 Task: Look for space in Nāmrup, India from 9th June, 2023 to 16th June, 2023 for 2 adults in price range Rs.8000 to Rs.16000. Place can be entire place with 2 bedrooms having 2 beds and 1 bathroom. Property type can be house, flat, guest house. Amenities needed are: washing machine. Booking option can be shelf check-in. Required host language is English.
Action: Mouse moved to (398, 66)
Screenshot: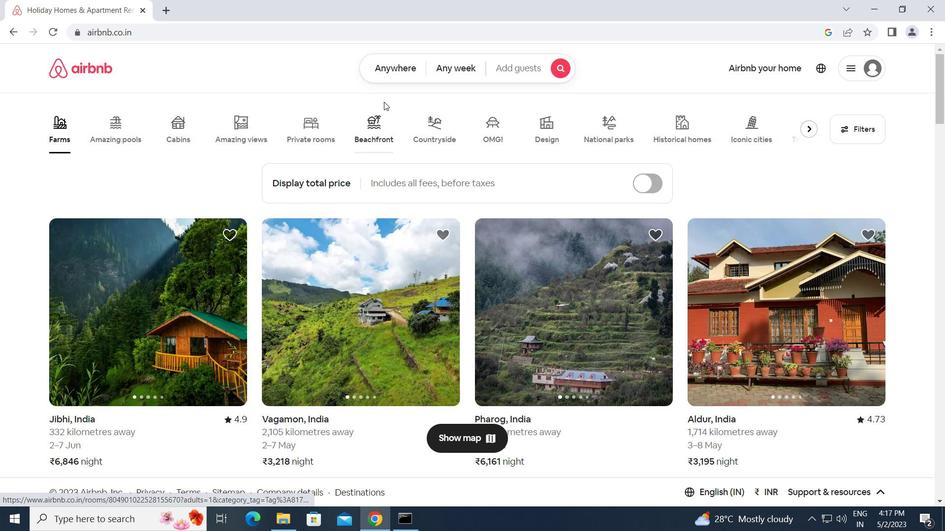 
Action: Mouse pressed left at (398, 66)
Screenshot: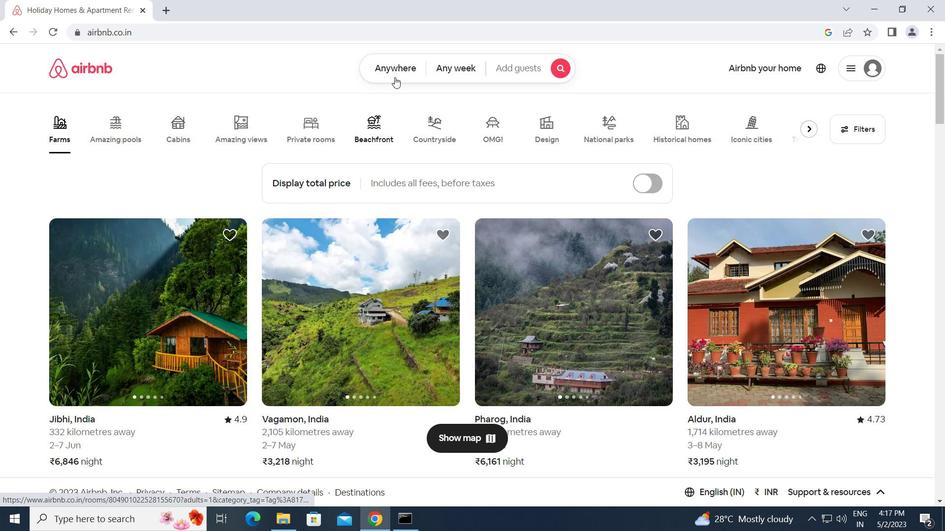 
Action: Mouse moved to (315, 117)
Screenshot: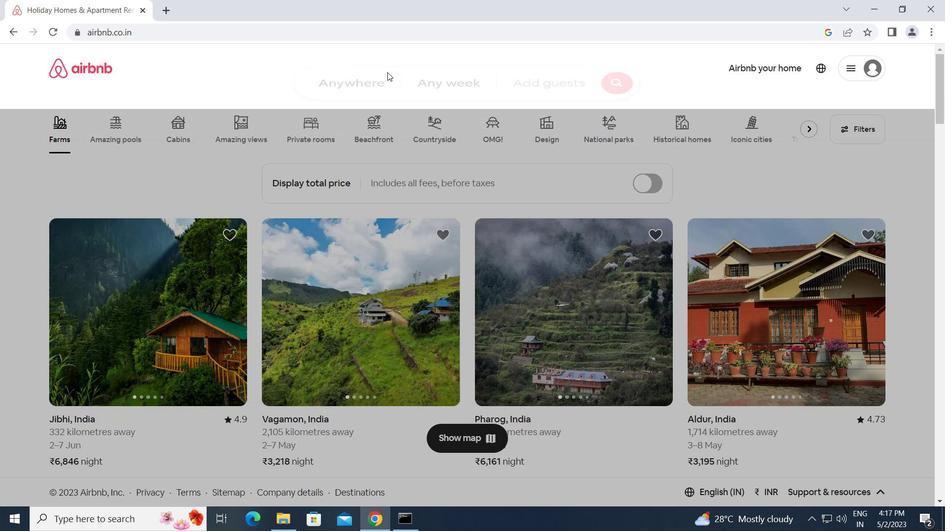 
Action: Mouse pressed left at (315, 117)
Screenshot: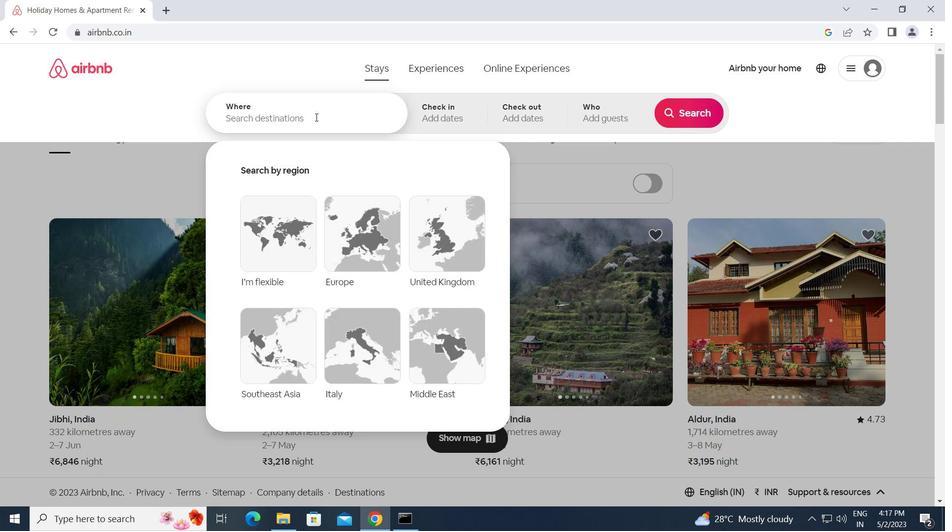 
Action: Key pressed n<Key.caps_lock>amrup,<Key.space><Key.caps_lock>i<Key.caps_lock>ndia<Key.enter>
Screenshot: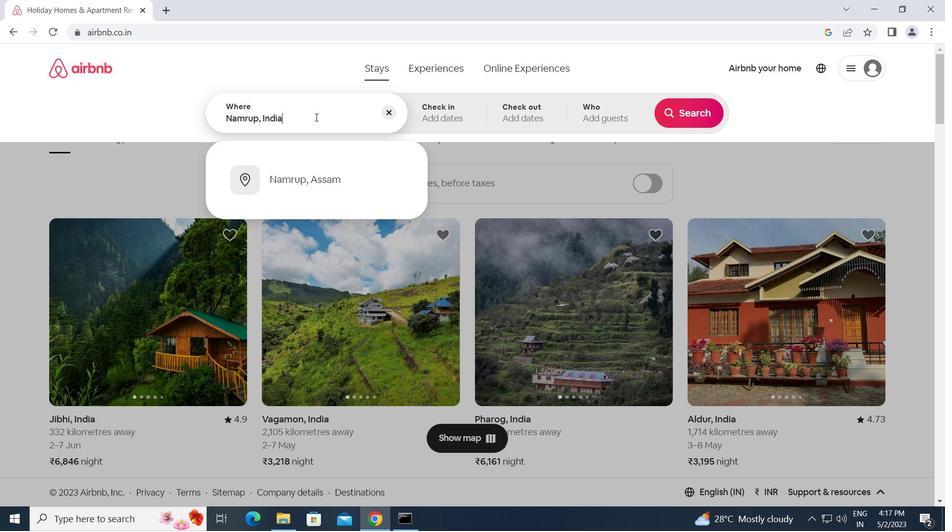 
Action: Mouse moved to (646, 292)
Screenshot: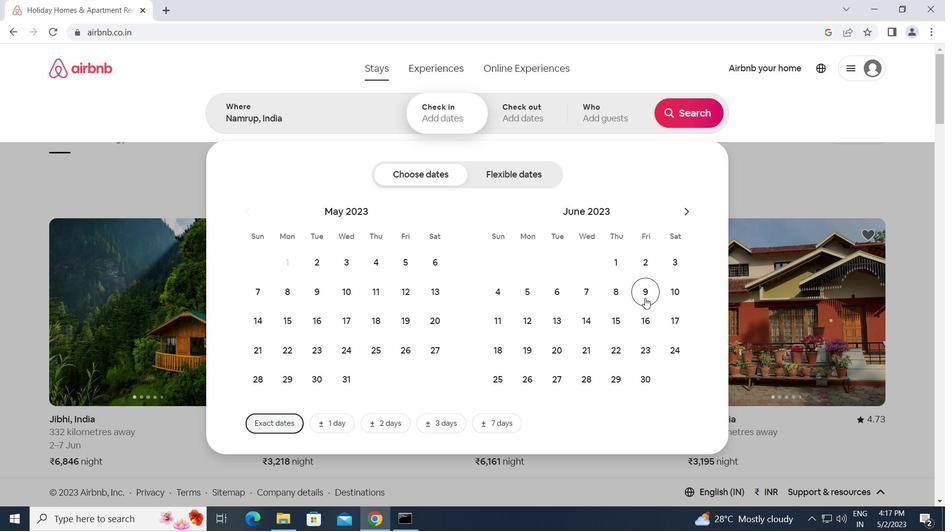 
Action: Mouse pressed left at (646, 292)
Screenshot: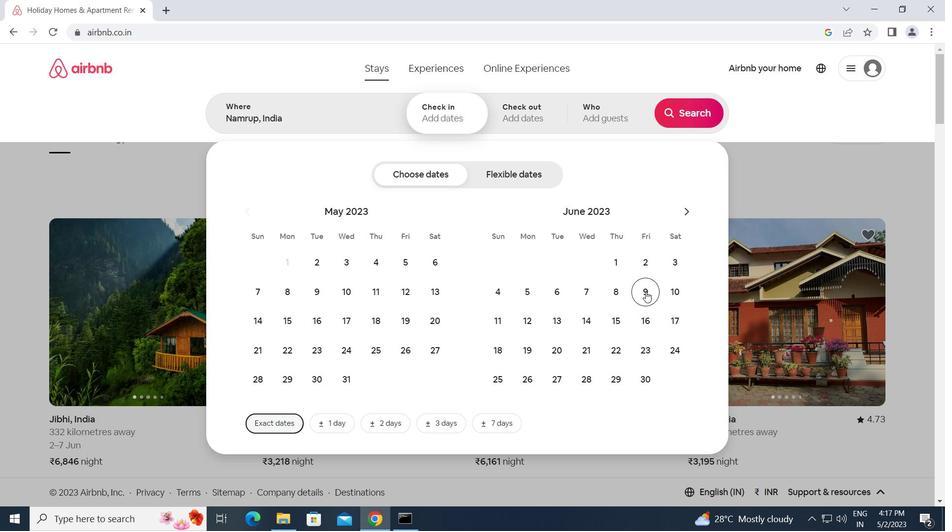 
Action: Mouse moved to (652, 319)
Screenshot: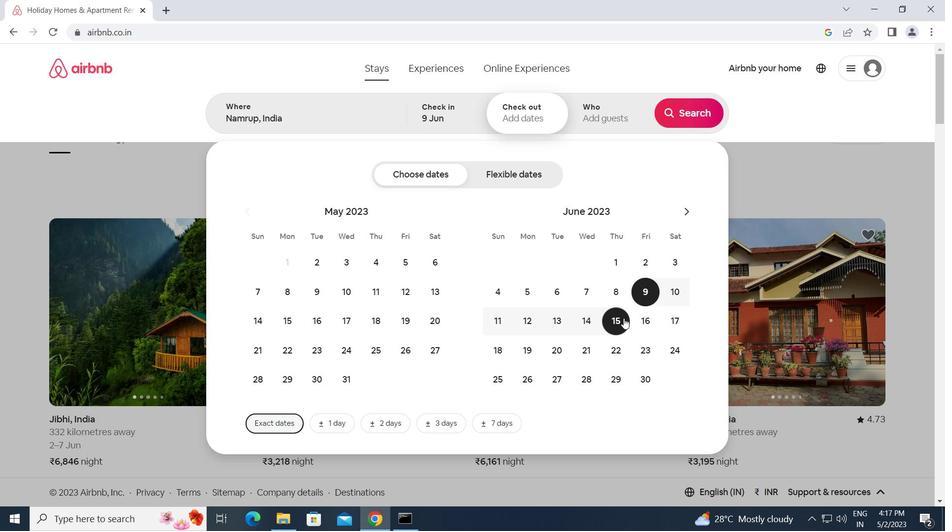 
Action: Mouse pressed left at (652, 319)
Screenshot: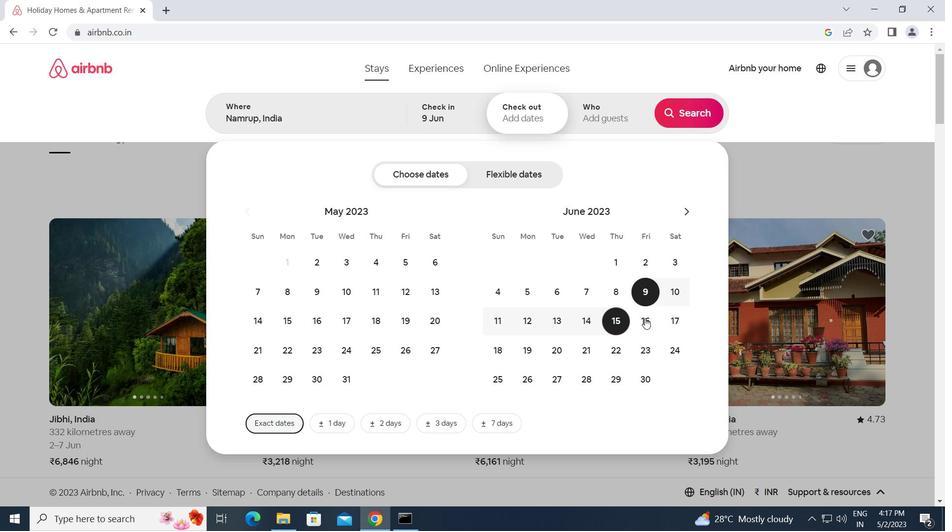 
Action: Mouse moved to (589, 120)
Screenshot: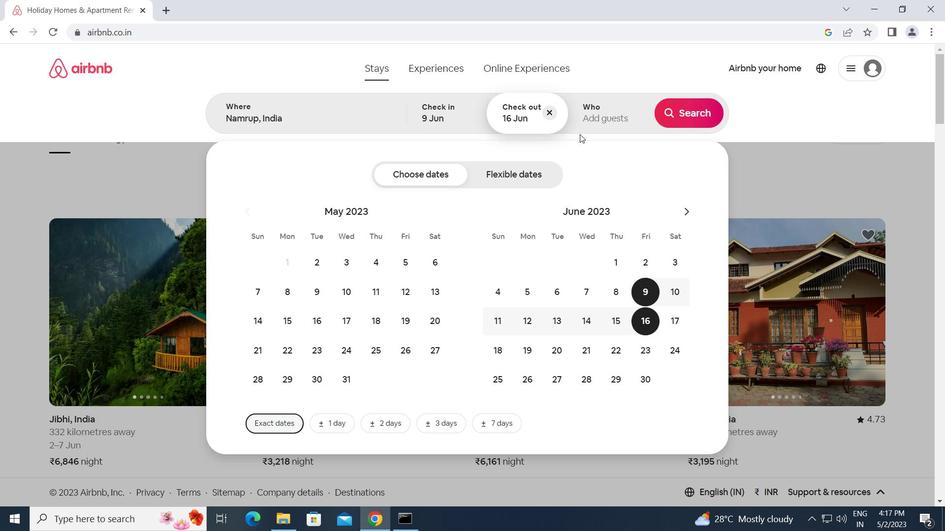 
Action: Mouse pressed left at (589, 120)
Screenshot: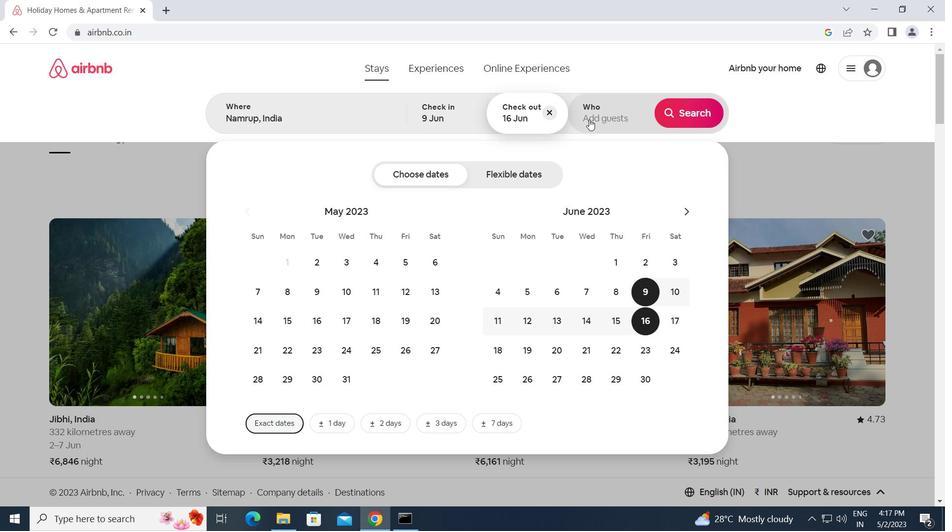 
Action: Mouse moved to (692, 178)
Screenshot: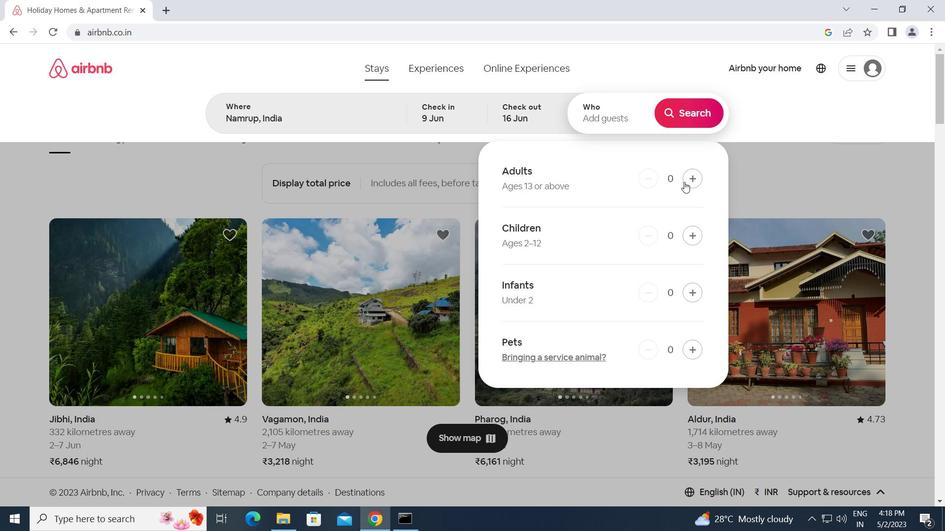 
Action: Mouse pressed left at (692, 178)
Screenshot: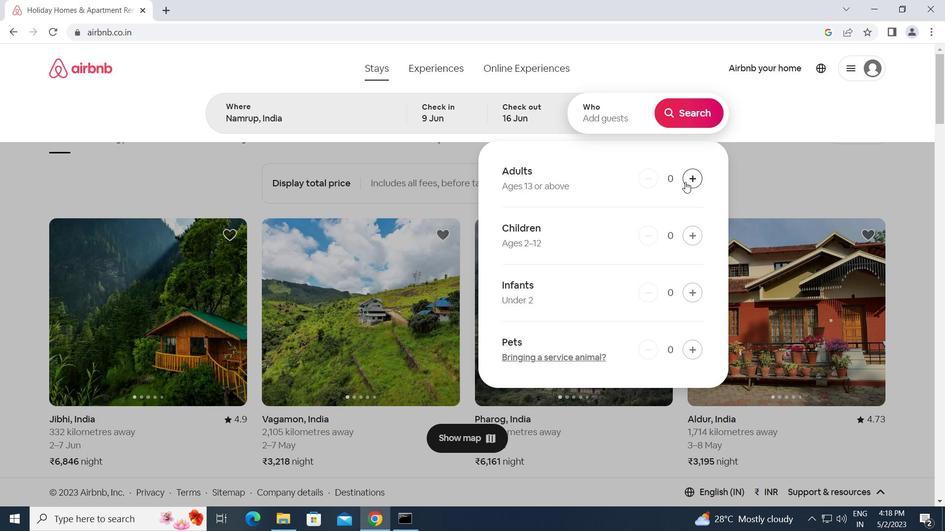 
Action: Mouse pressed left at (692, 178)
Screenshot: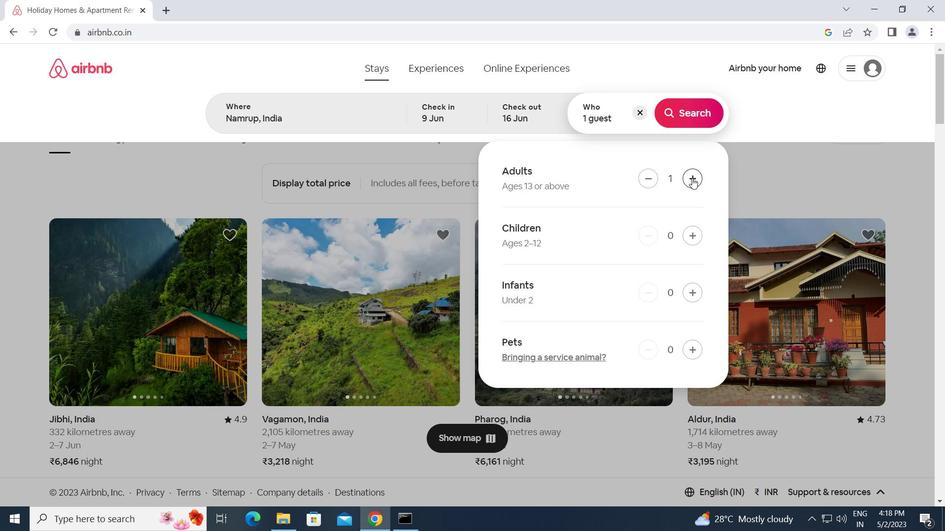 
Action: Mouse moved to (689, 114)
Screenshot: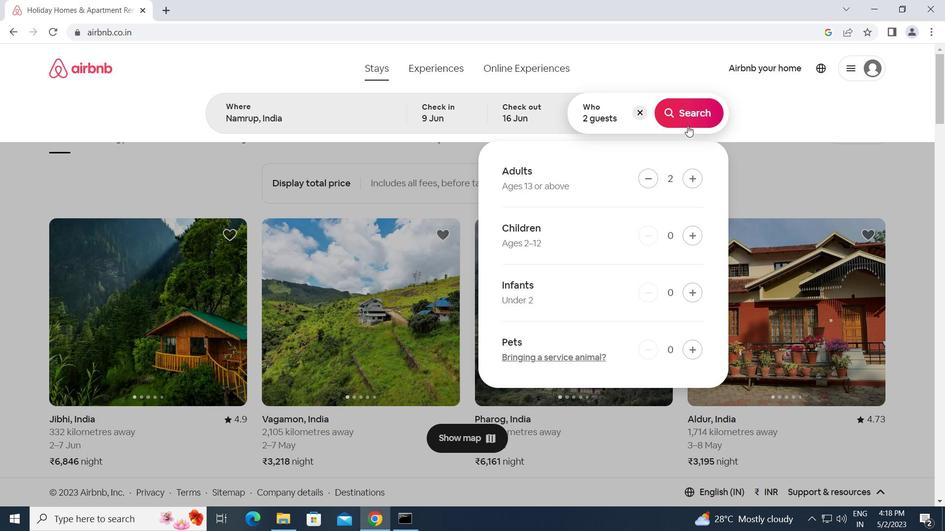 
Action: Mouse pressed left at (689, 114)
Screenshot: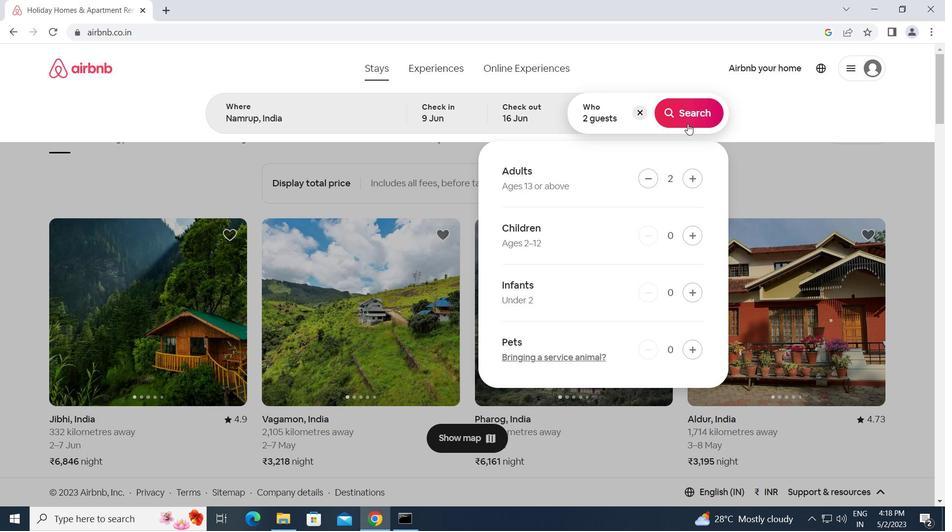 
Action: Mouse moved to (889, 123)
Screenshot: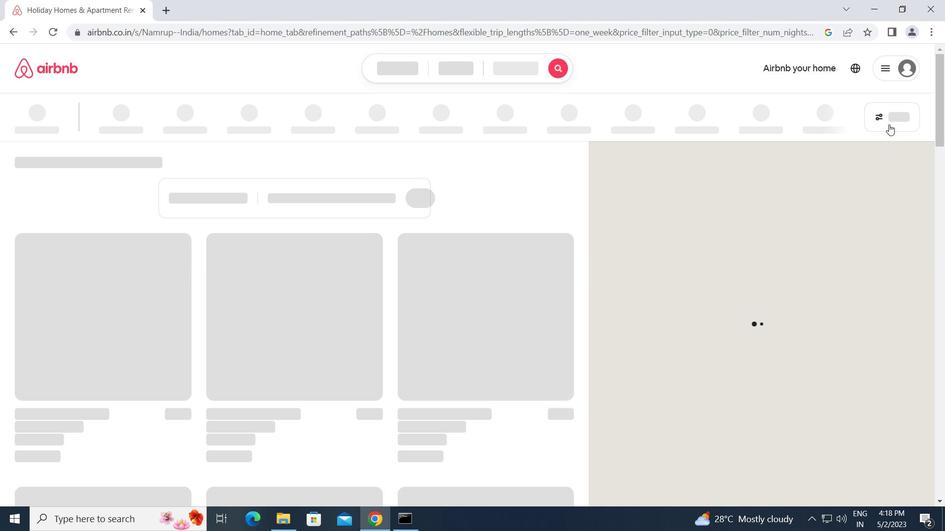 
Action: Mouse pressed left at (889, 123)
Screenshot: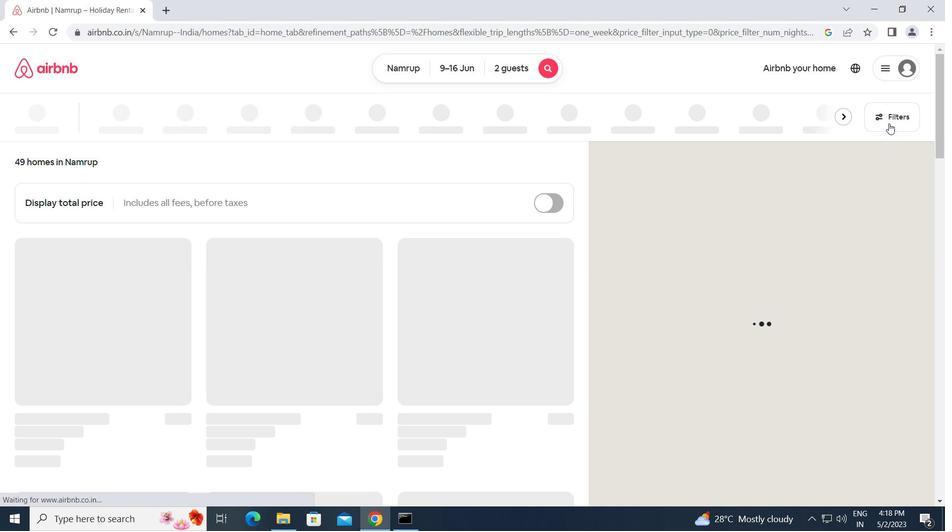 
Action: Mouse moved to (308, 273)
Screenshot: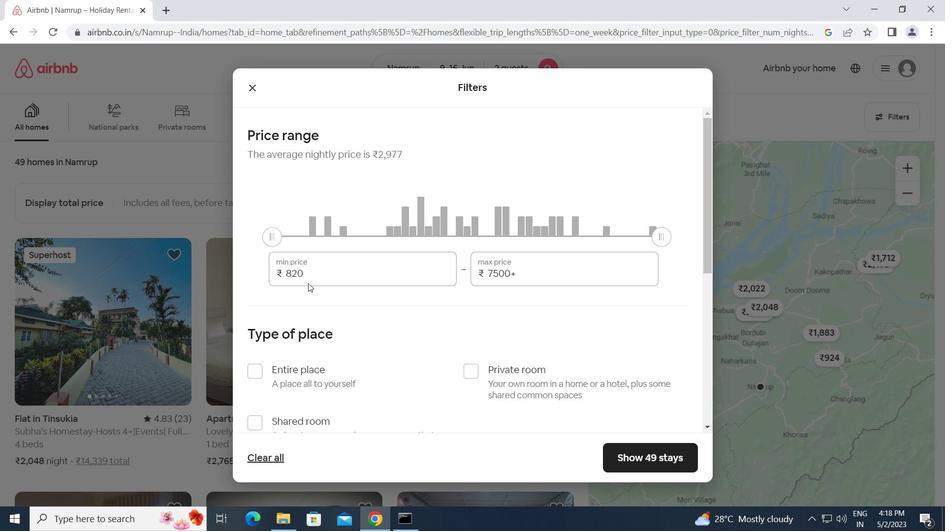 
Action: Mouse pressed left at (308, 273)
Screenshot: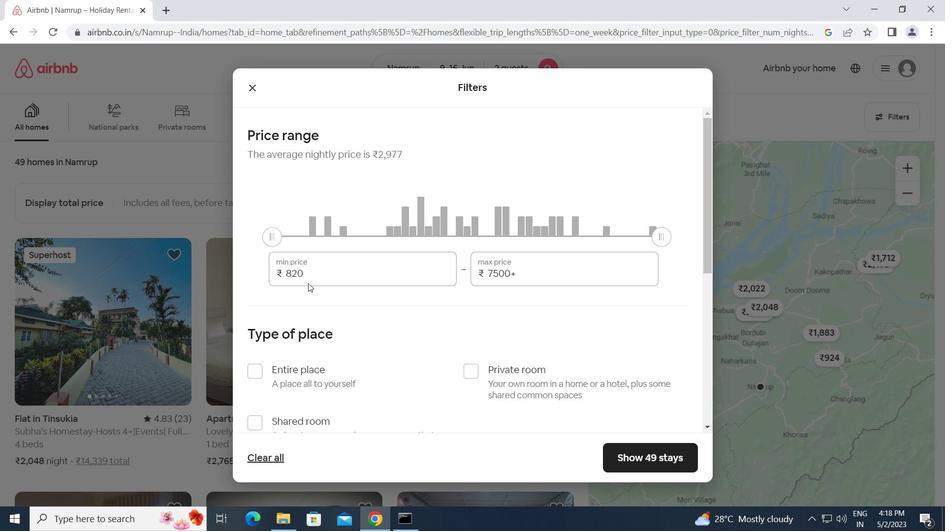 
Action: Mouse moved to (257, 274)
Screenshot: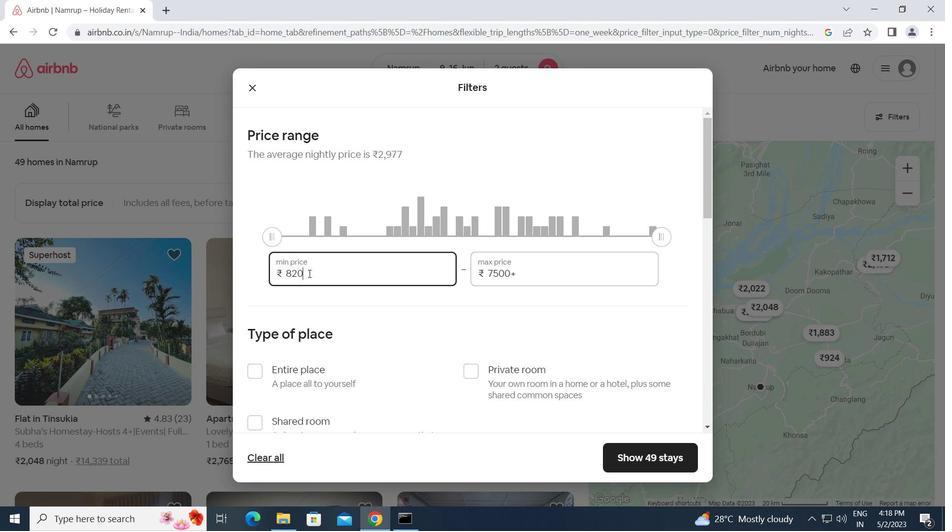 
Action: Key pressed 8000<Key.tab>16000
Screenshot: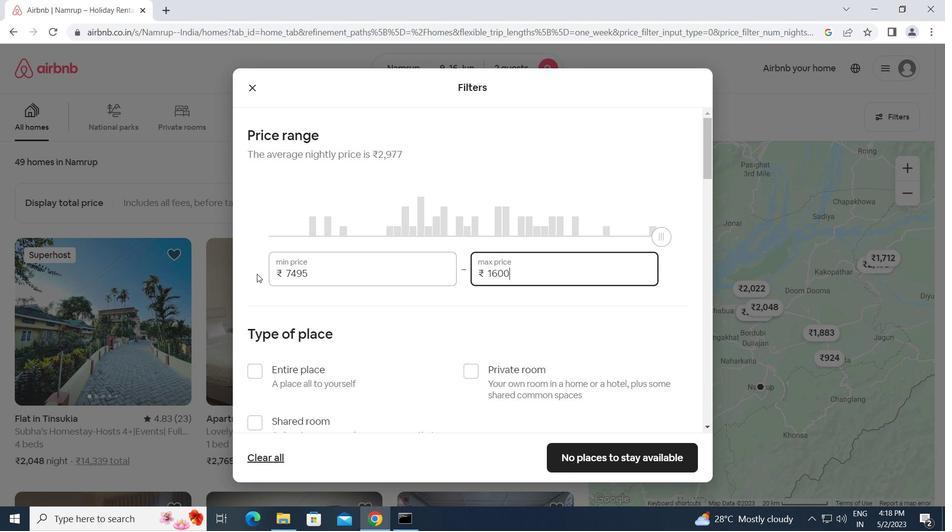 
Action: Mouse moved to (256, 372)
Screenshot: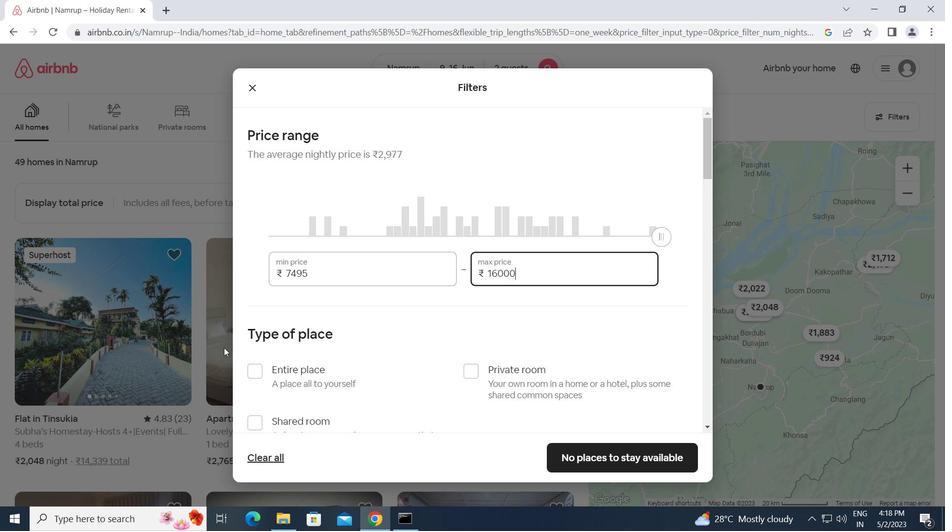 
Action: Mouse pressed left at (256, 372)
Screenshot: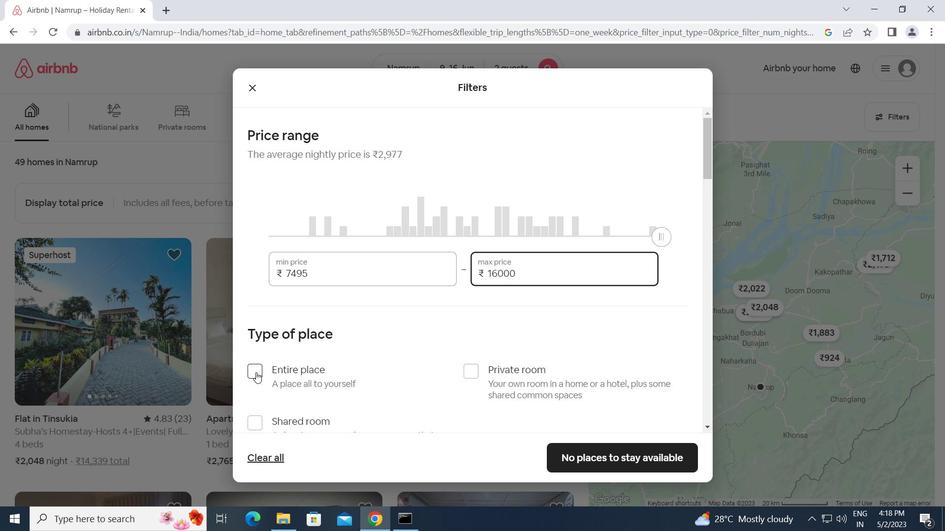 
Action: Mouse moved to (287, 362)
Screenshot: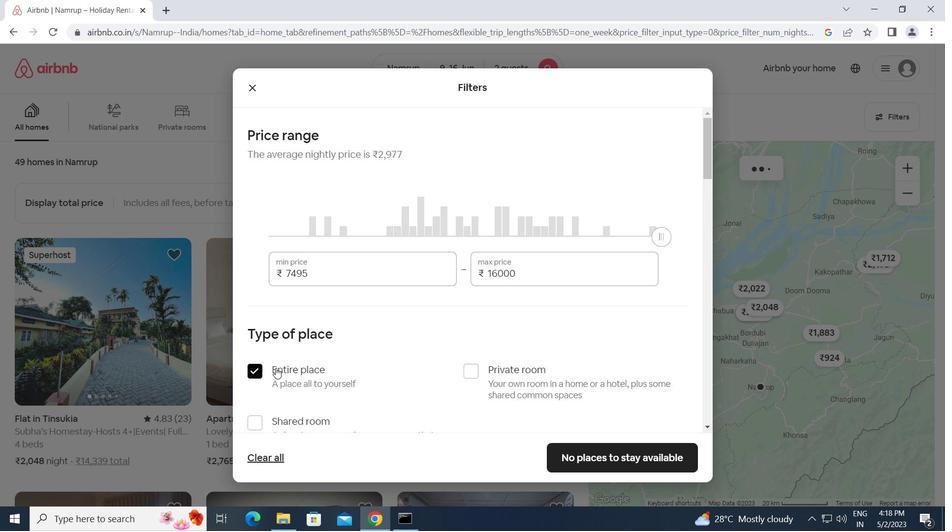 
Action: Mouse scrolled (287, 362) with delta (0, 0)
Screenshot: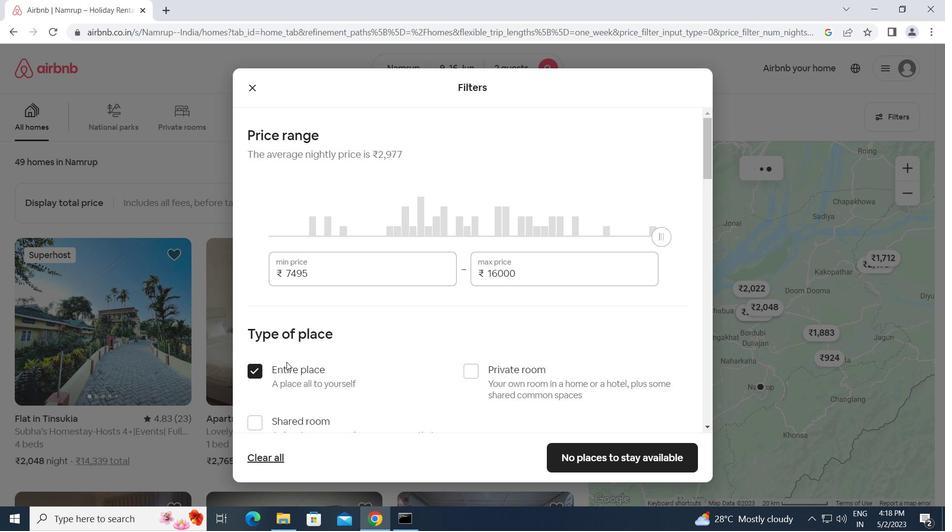 
Action: Mouse moved to (287, 362)
Screenshot: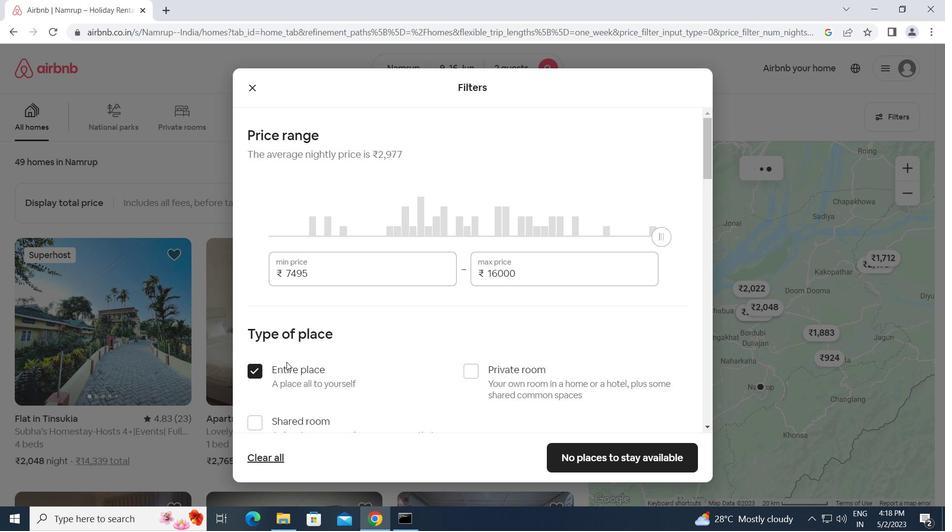 
Action: Mouse scrolled (287, 362) with delta (0, 0)
Screenshot: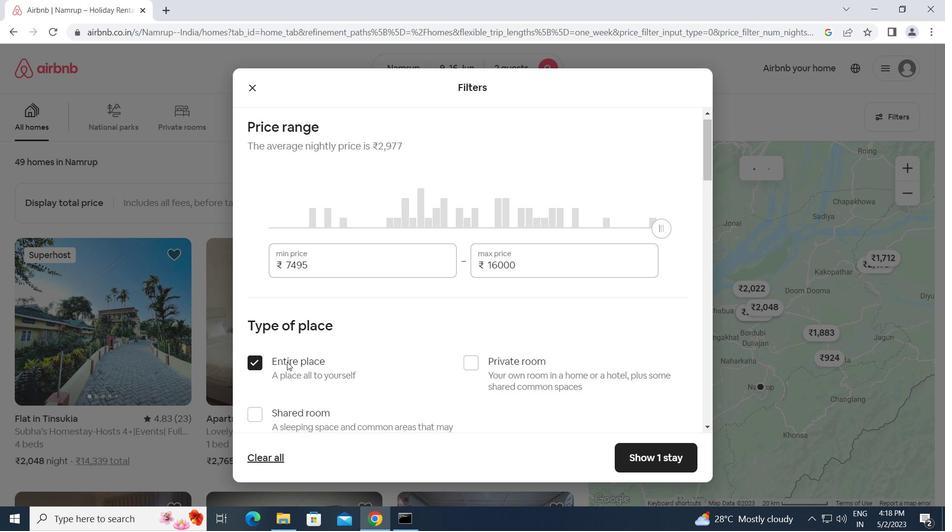 
Action: Mouse moved to (433, 302)
Screenshot: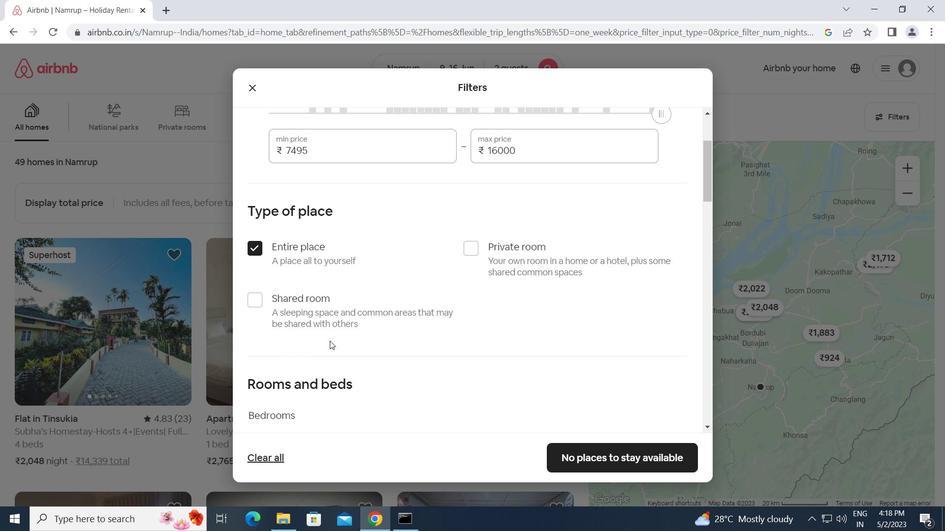 
Action: Mouse scrolled (433, 302) with delta (0, 0)
Screenshot: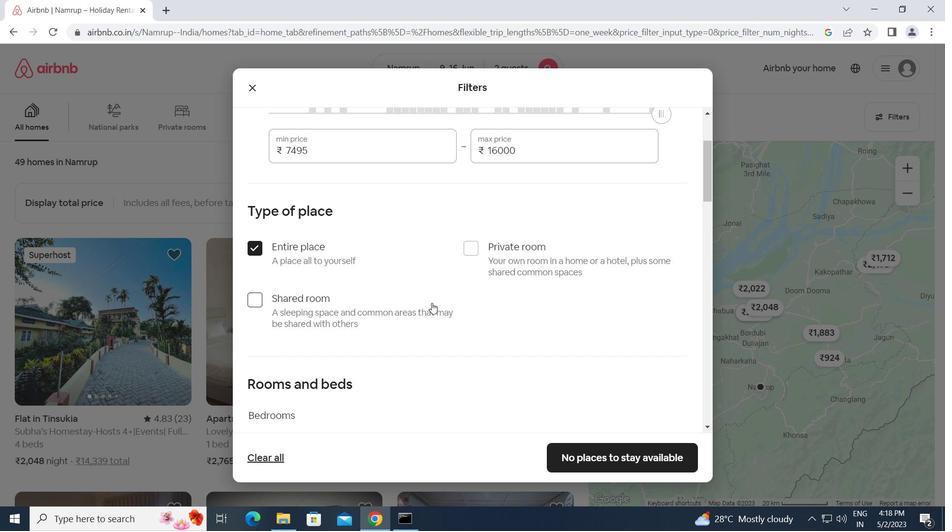 
Action: Mouse scrolled (433, 302) with delta (0, 0)
Screenshot: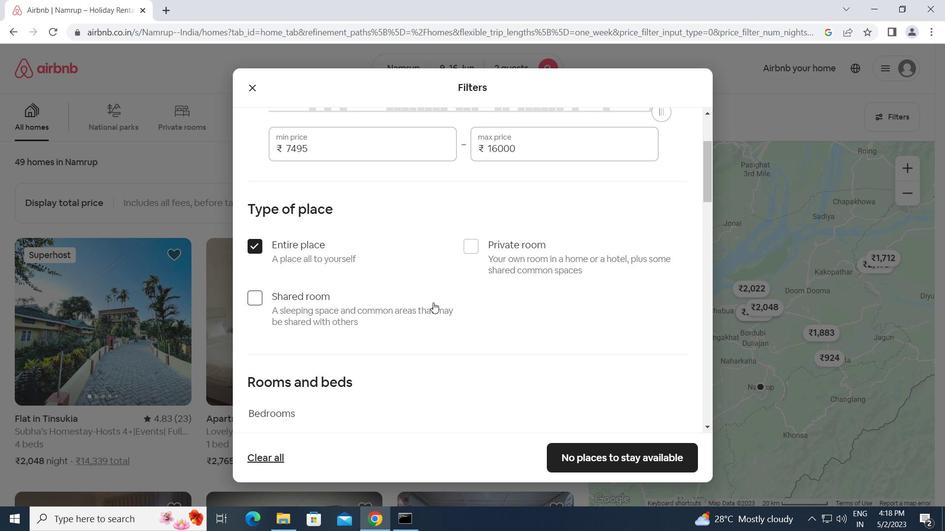 
Action: Mouse scrolled (433, 302) with delta (0, 0)
Screenshot: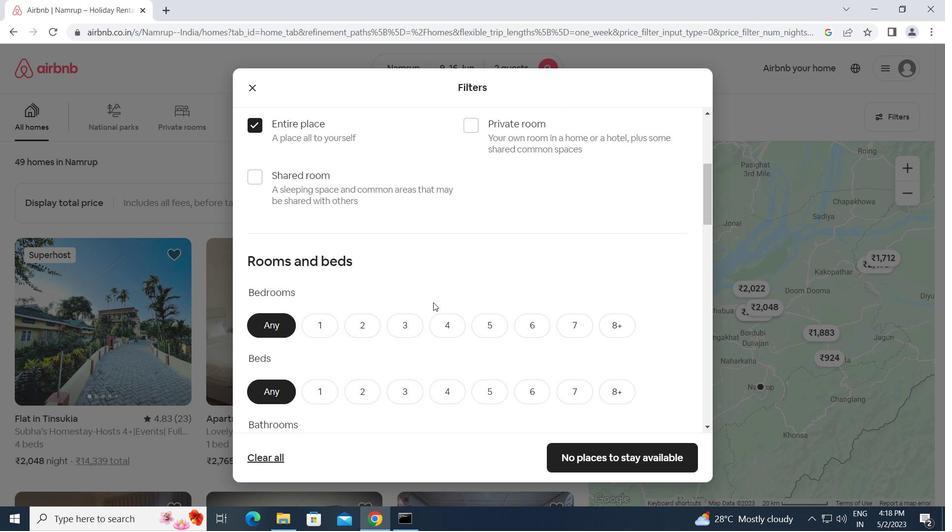 
Action: Mouse scrolled (433, 302) with delta (0, 0)
Screenshot: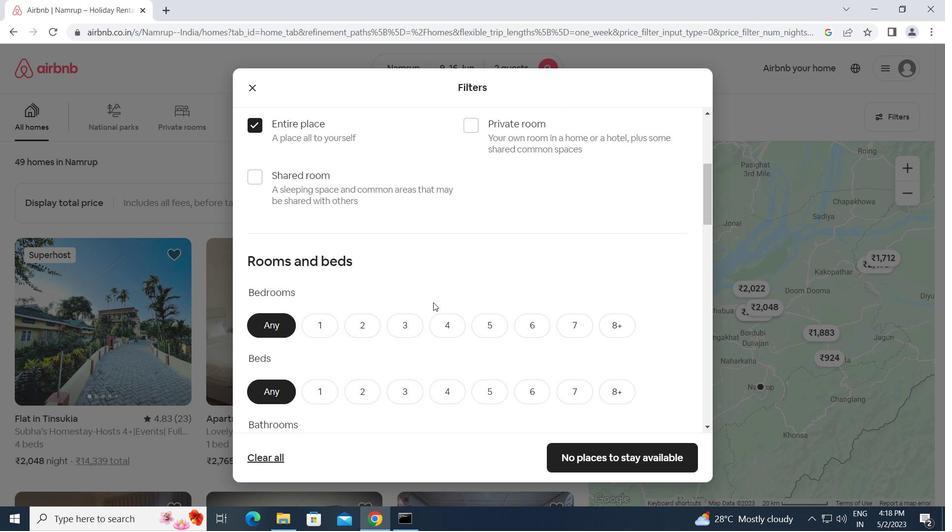 
Action: Mouse scrolled (433, 302) with delta (0, 0)
Screenshot: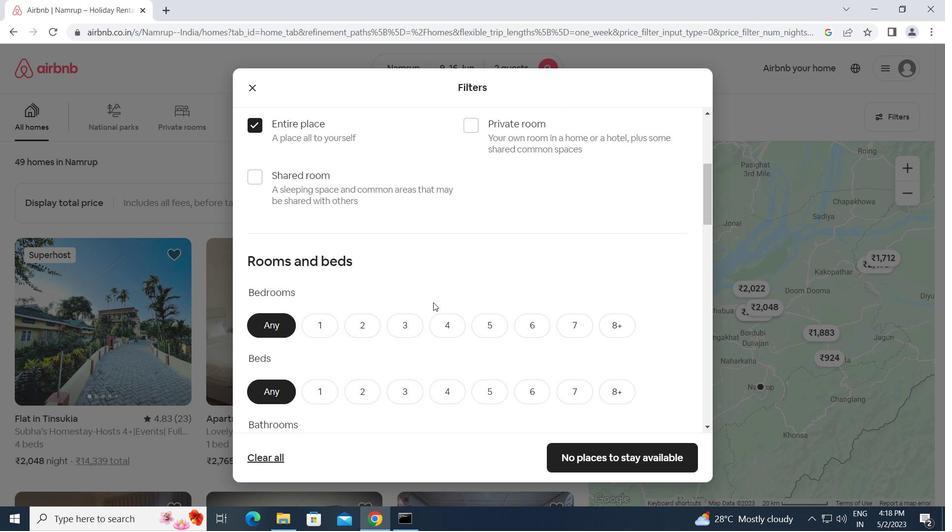 
Action: Mouse moved to (367, 131)
Screenshot: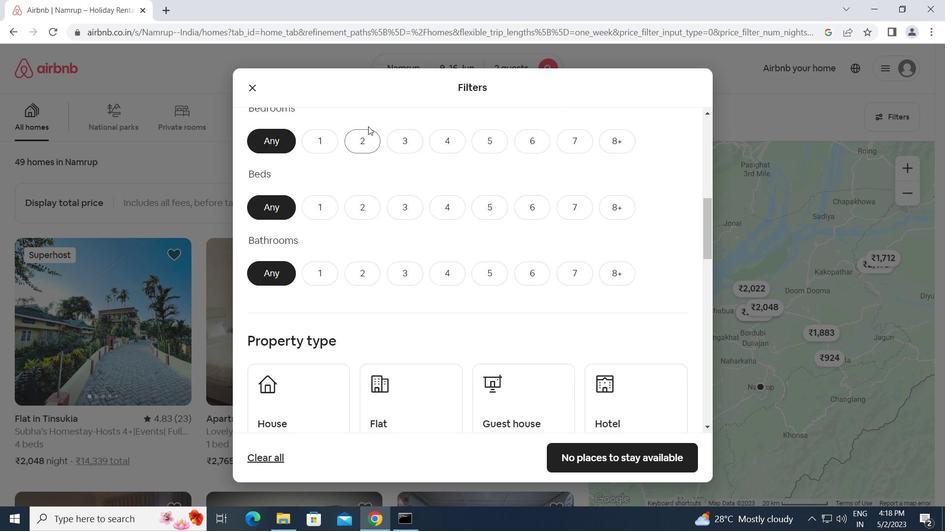 
Action: Mouse pressed left at (367, 131)
Screenshot: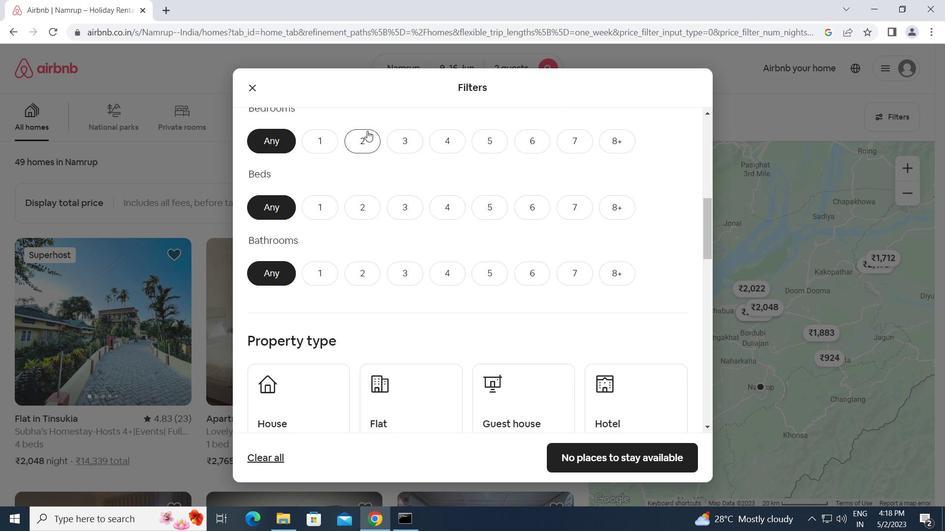 
Action: Mouse moved to (365, 208)
Screenshot: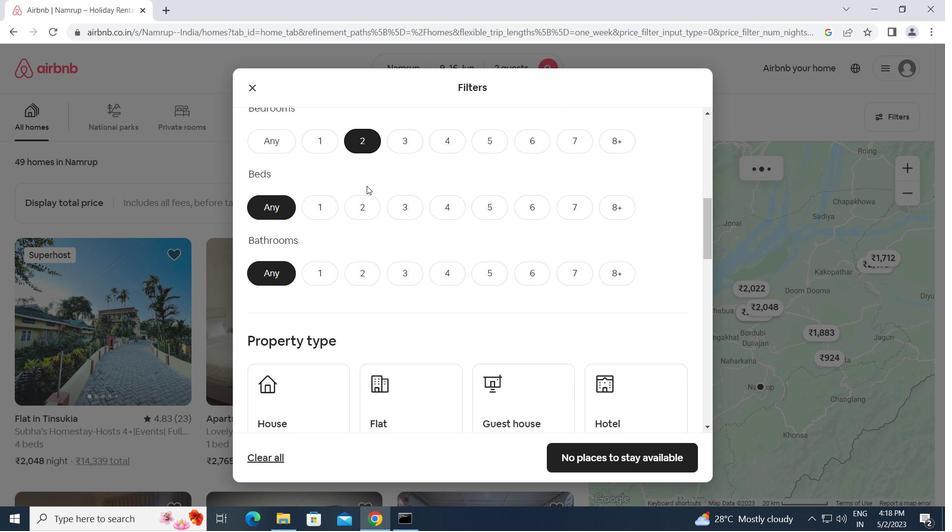 
Action: Mouse pressed left at (365, 208)
Screenshot: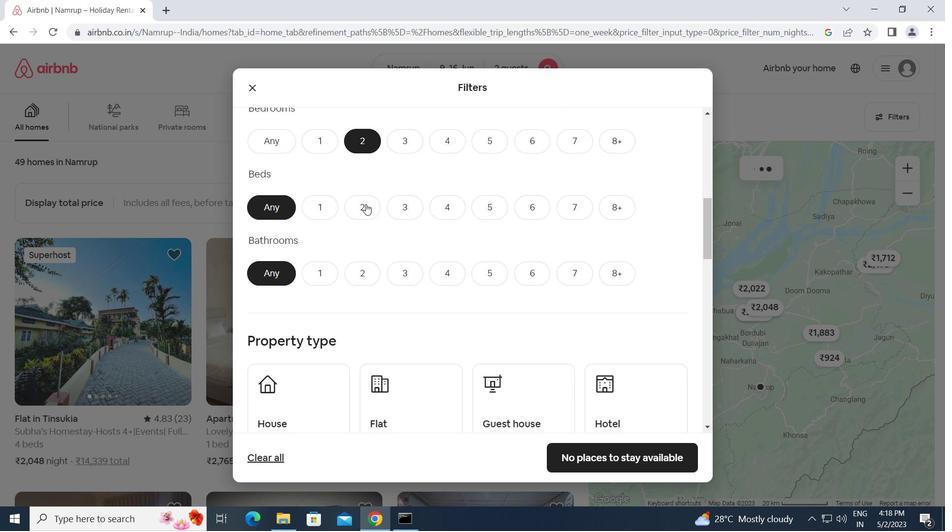 
Action: Mouse moved to (312, 273)
Screenshot: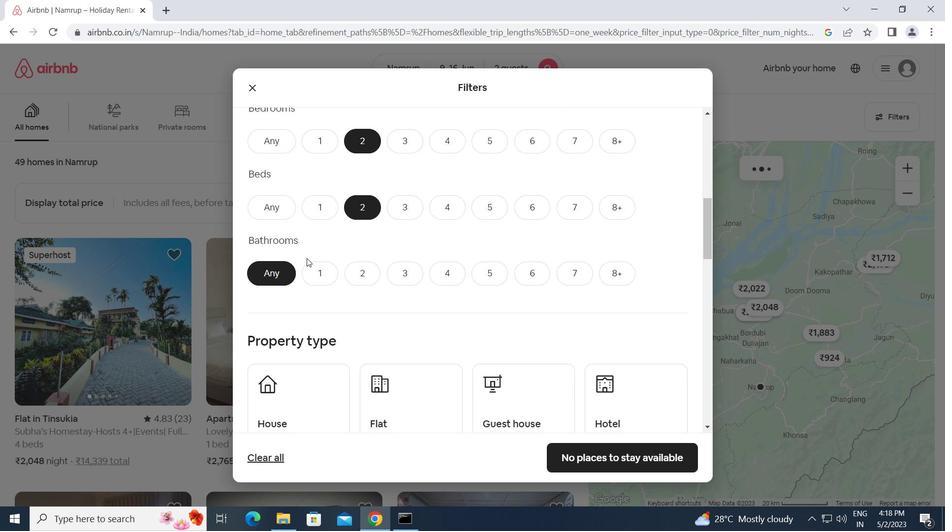 
Action: Mouse pressed left at (312, 273)
Screenshot: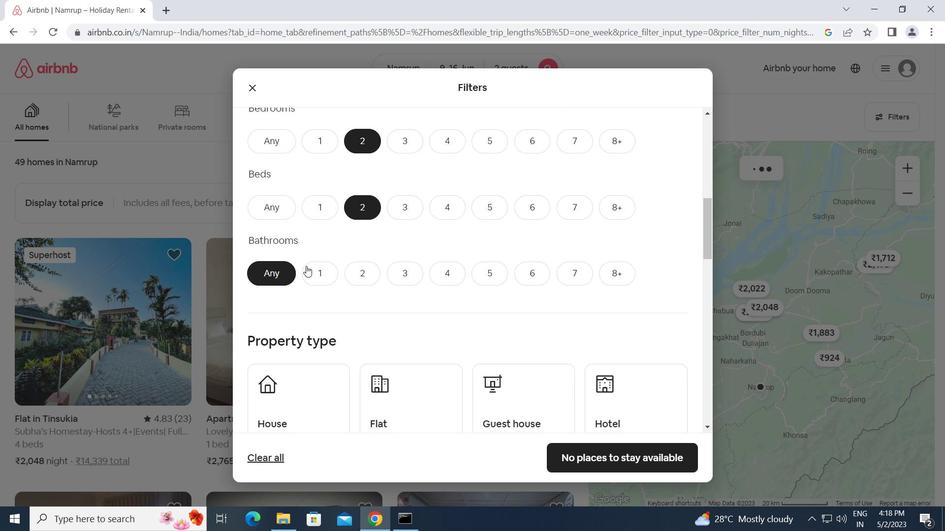 
Action: Mouse moved to (425, 265)
Screenshot: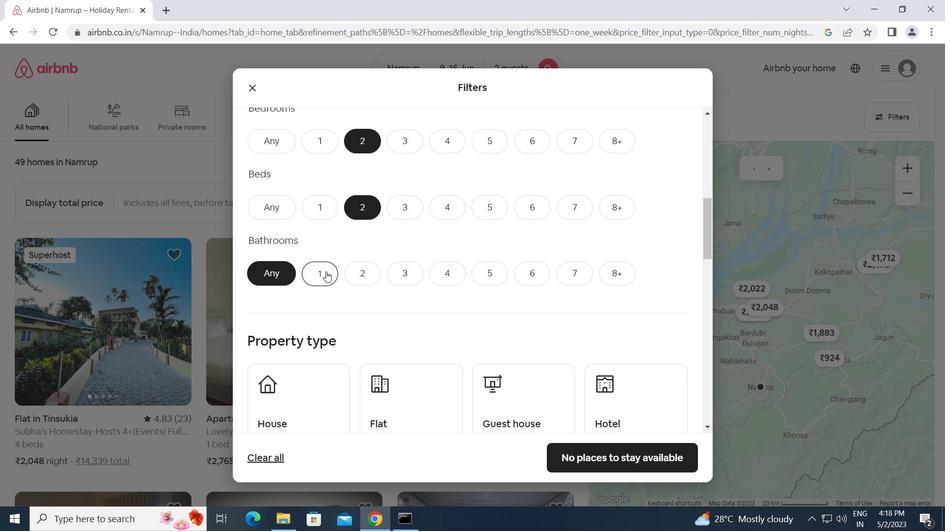 
Action: Mouse scrolled (425, 265) with delta (0, 0)
Screenshot: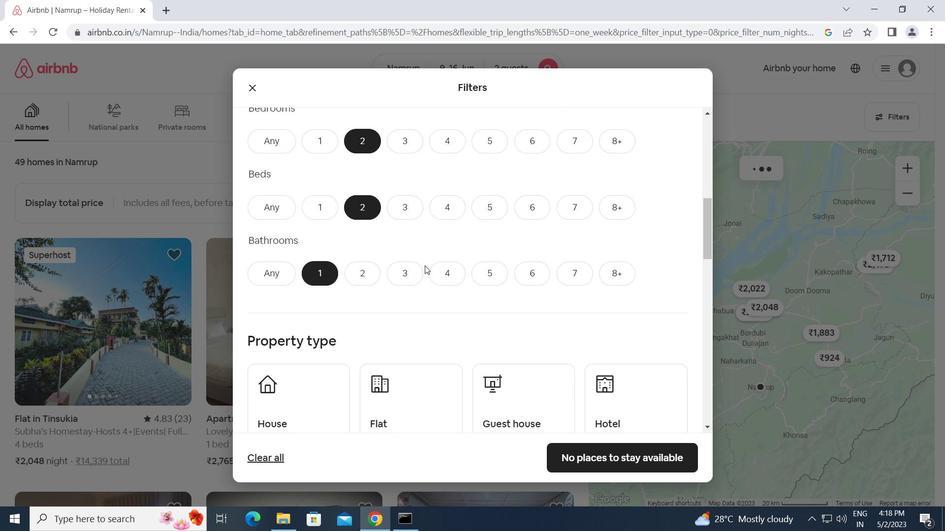 
Action: Mouse scrolled (425, 265) with delta (0, 0)
Screenshot: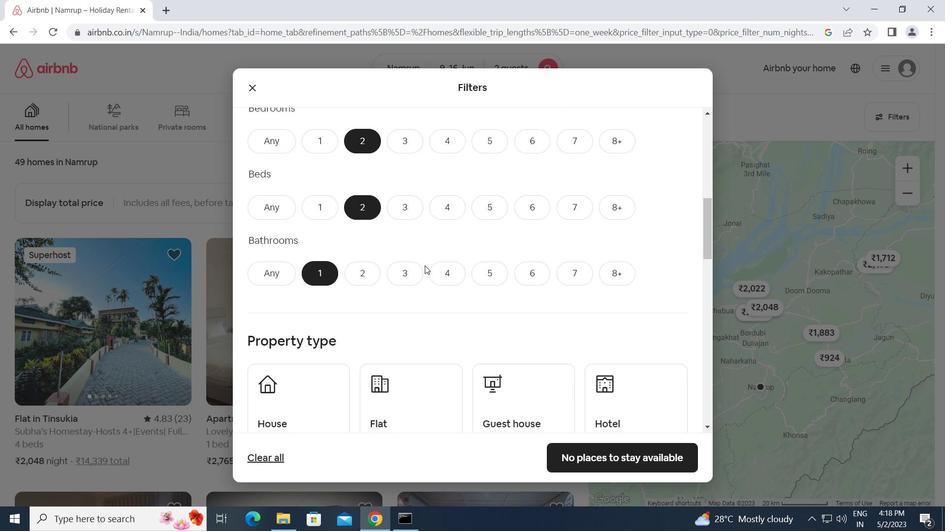 
Action: Mouse scrolled (425, 265) with delta (0, 0)
Screenshot: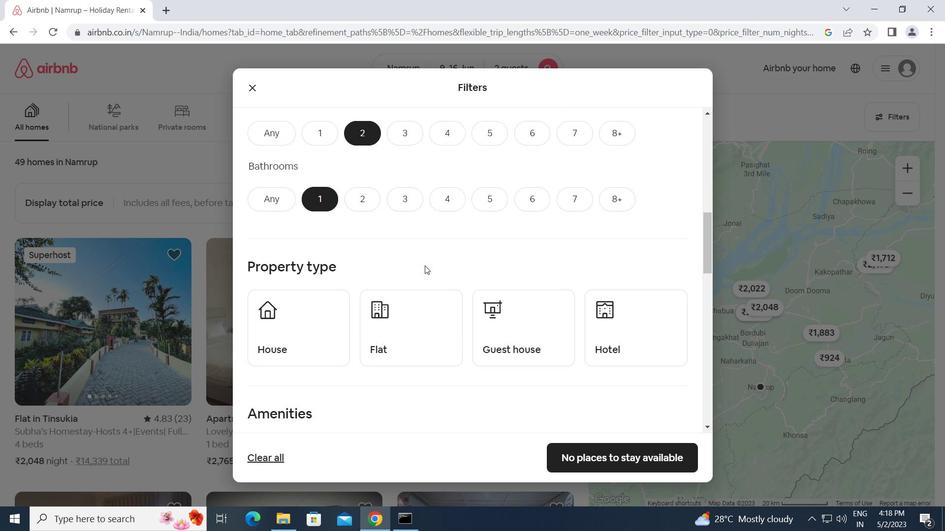 
Action: Mouse moved to (280, 224)
Screenshot: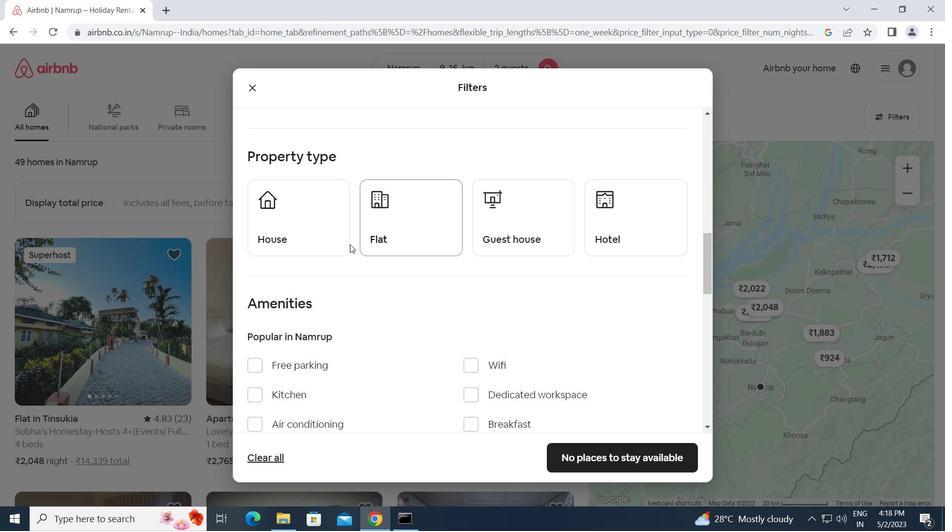 
Action: Mouse pressed left at (280, 224)
Screenshot: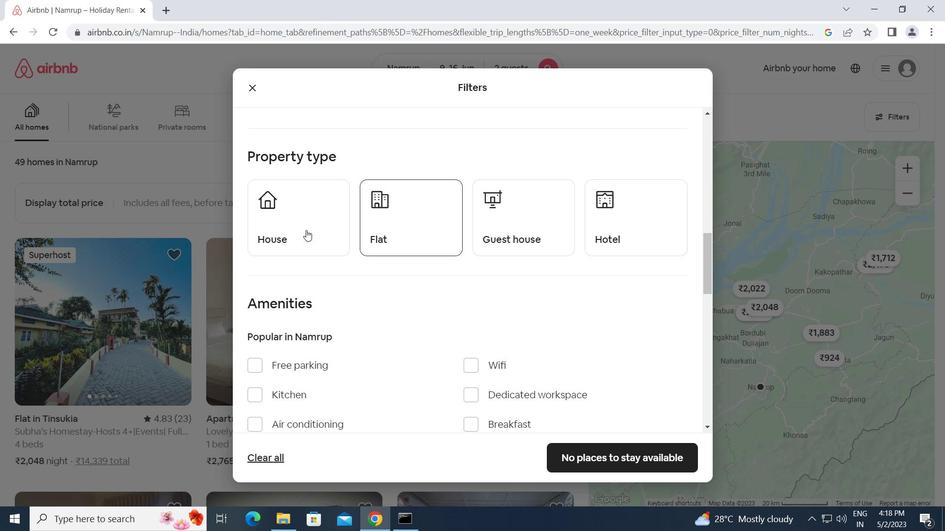 
Action: Mouse moved to (417, 231)
Screenshot: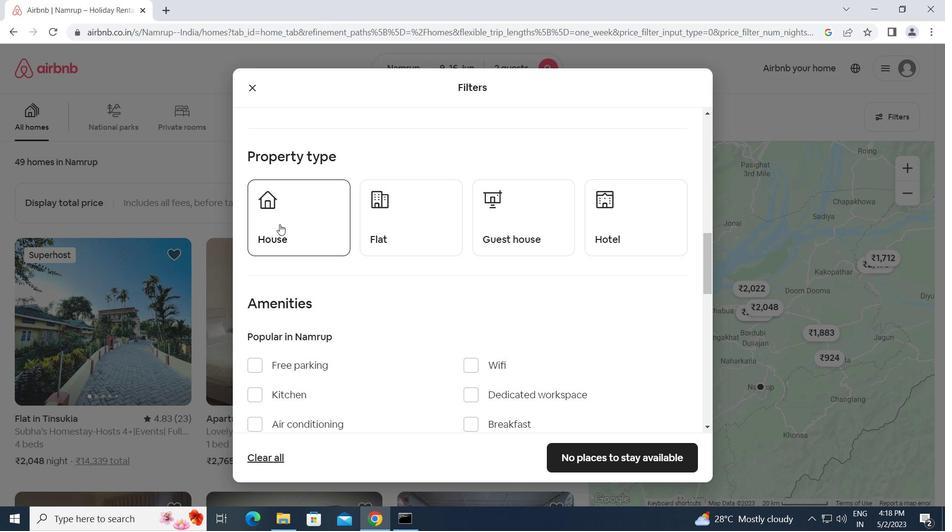 
Action: Mouse pressed left at (417, 231)
Screenshot: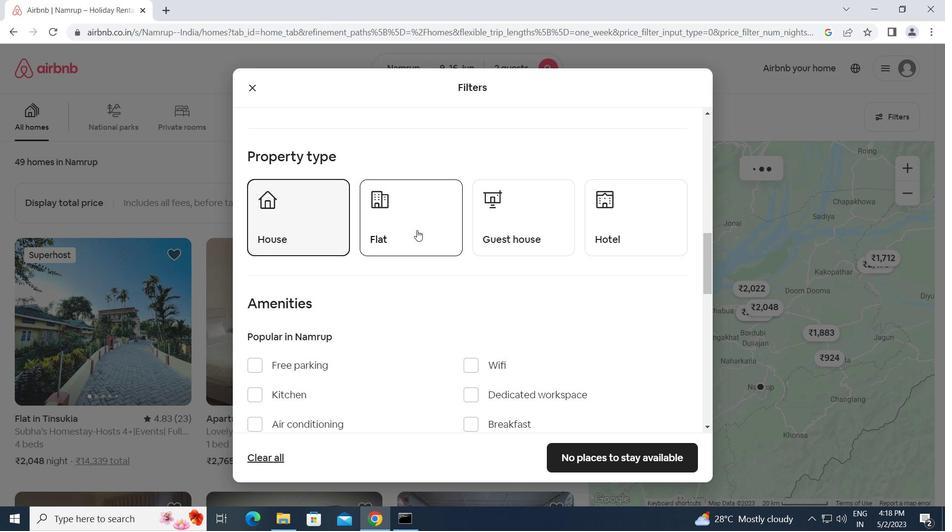 
Action: Mouse moved to (517, 229)
Screenshot: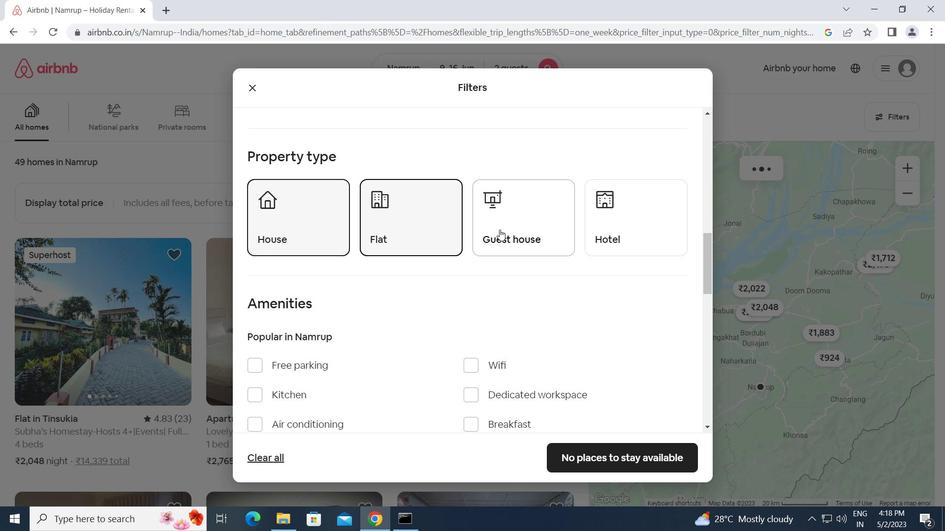 
Action: Mouse pressed left at (517, 229)
Screenshot: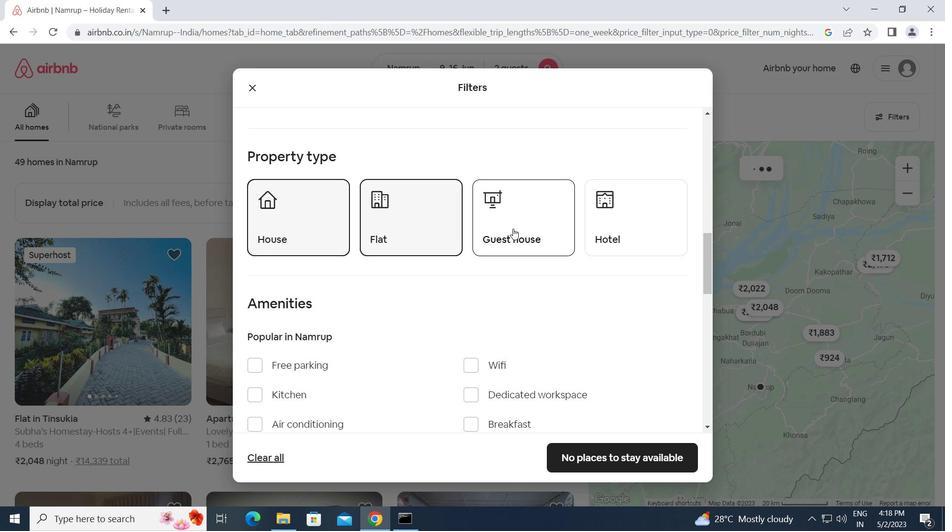 
Action: Mouse moved to (492, 260)
Screenshot: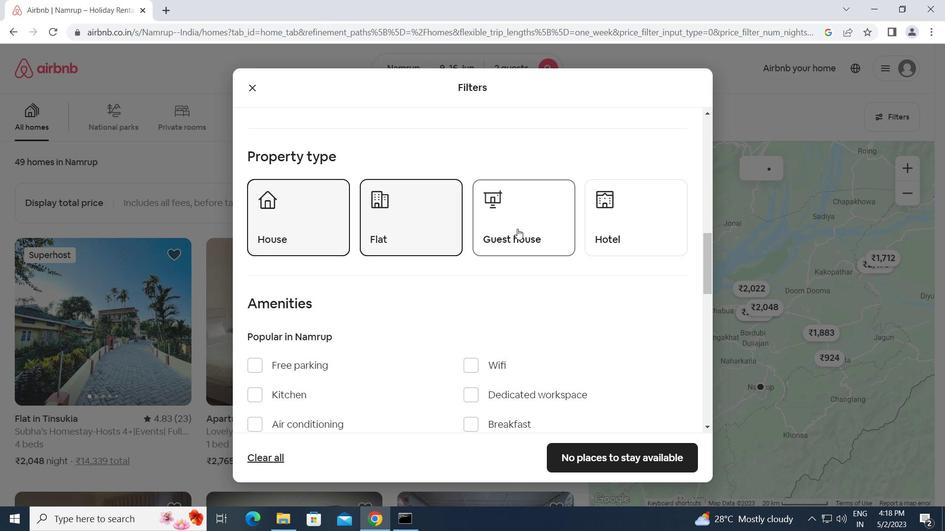 
Action: Mouse scrolled (492, 260) with delta (0, 0)
Screenshot: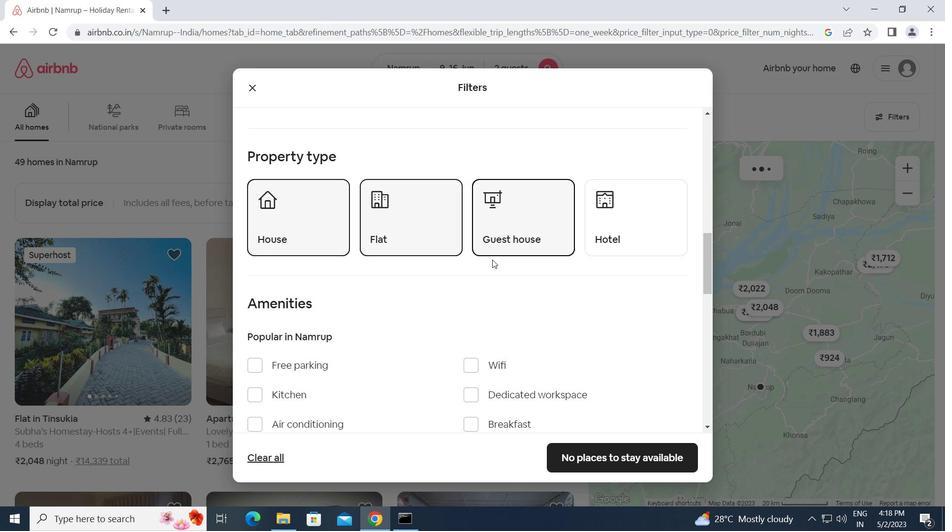 
Action: Mouse scrolled (492, 260) with delta (0, 0)
Screenshot: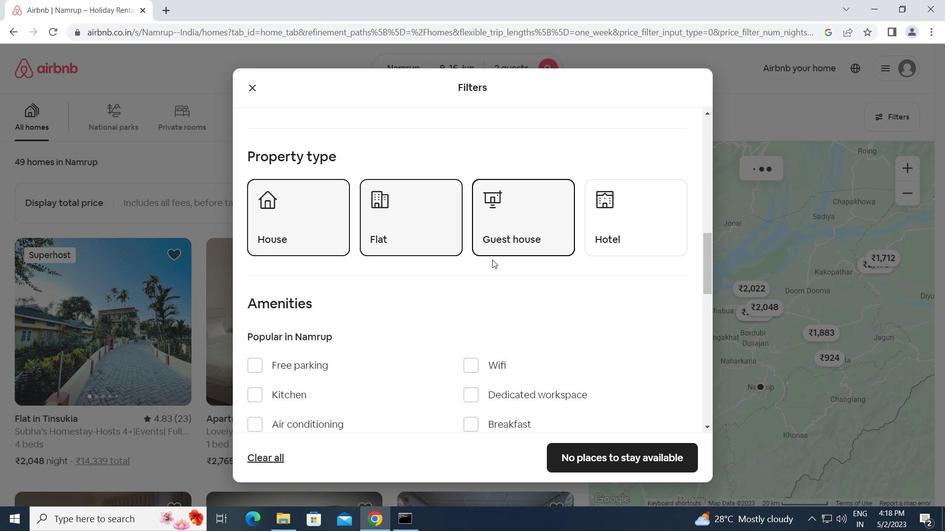 
Action: Mouse scrolled (492, 260) with delta (0, 0)
Screenshot: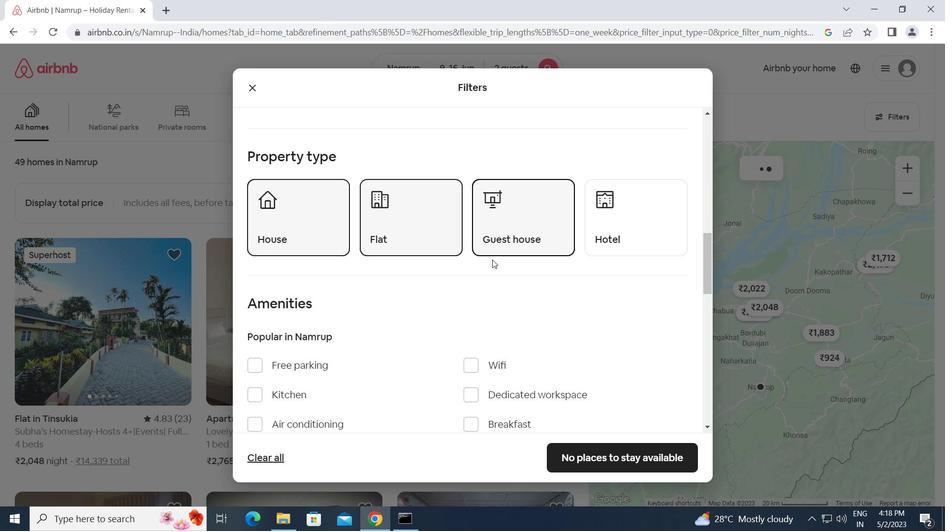 
Action: Mouse scrolled (492, 260) with delta (0, 0)
Screenshot: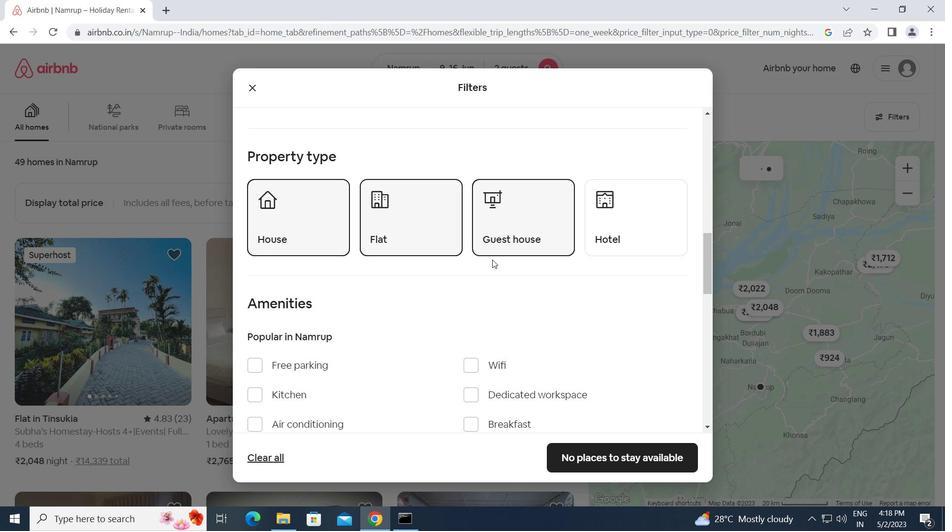 
Action: Mouse moved to (268, 203)
Screenshot: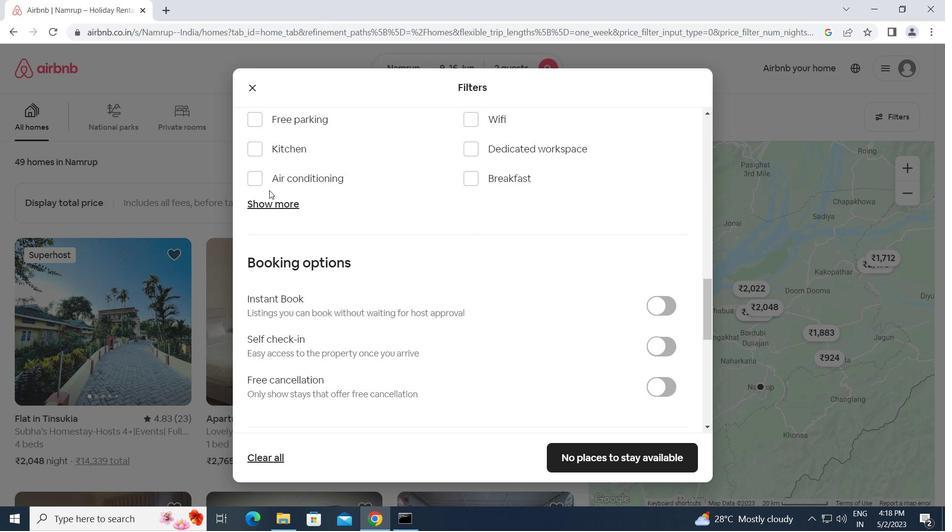 
Action: Mouse pressed left at (268, 203)
Screenshot: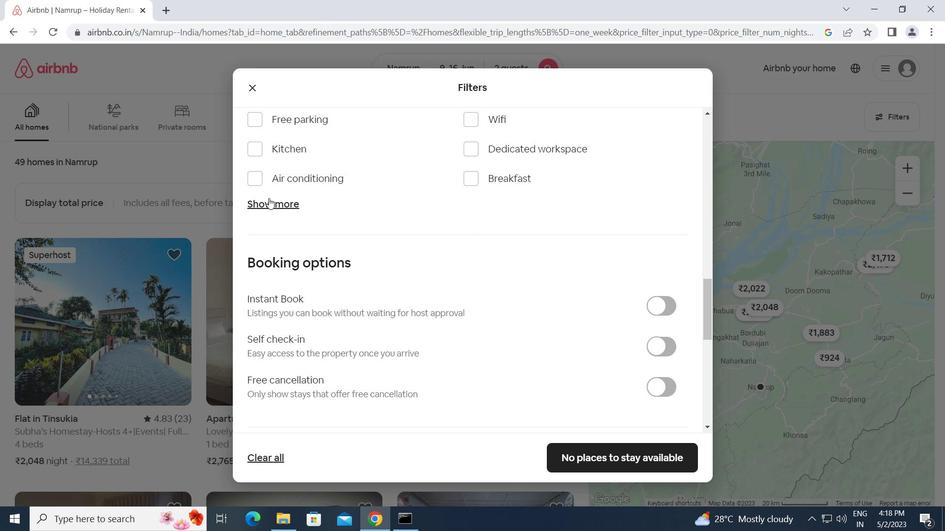 
Action: Mouse moved to (260, 249)
Screenshot: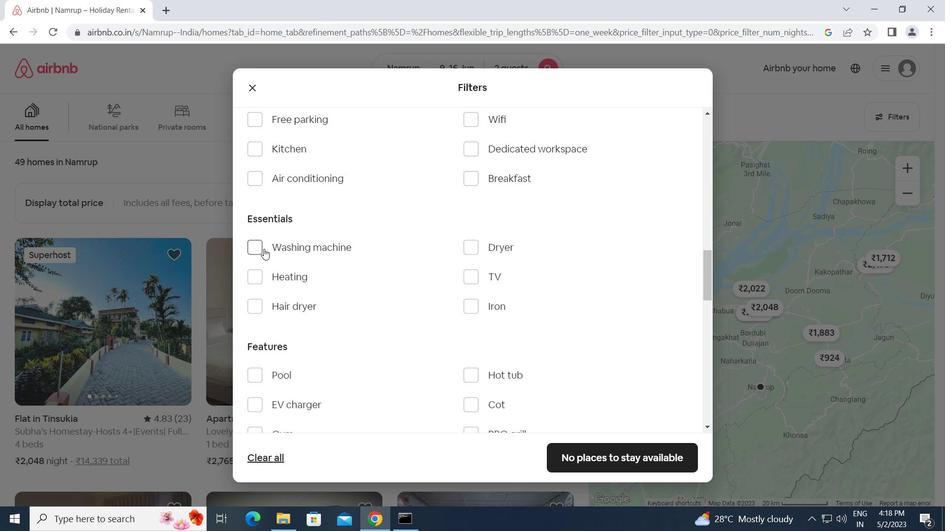 
Action: Mouse pressed left at (260, 249)
Screenshot: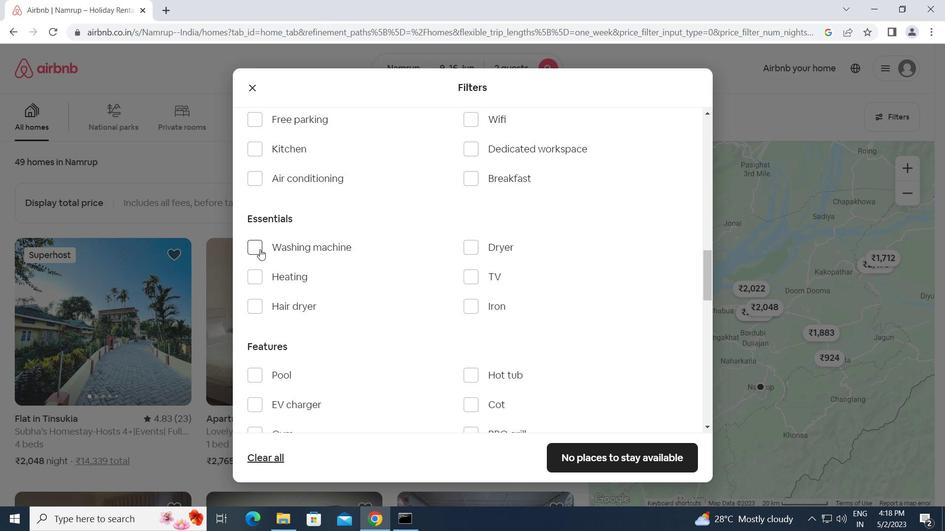 
Action: Mouse moved to (405, 249)
Screenshot: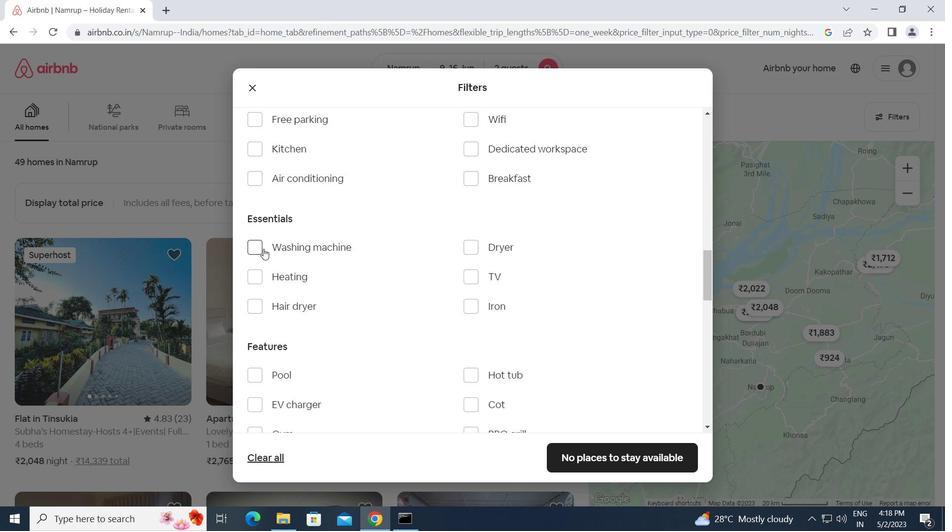 
Action: Mouse scrolled (405, 248) with delta (0, 0)
Screenshot: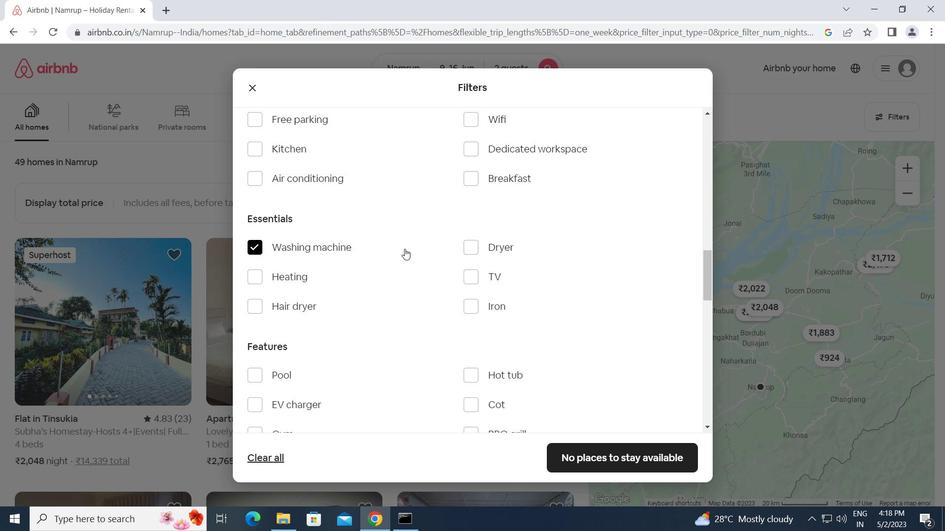 
Action: Mouse scrolled (405, 248) with delta (0, 0)
Screenshot: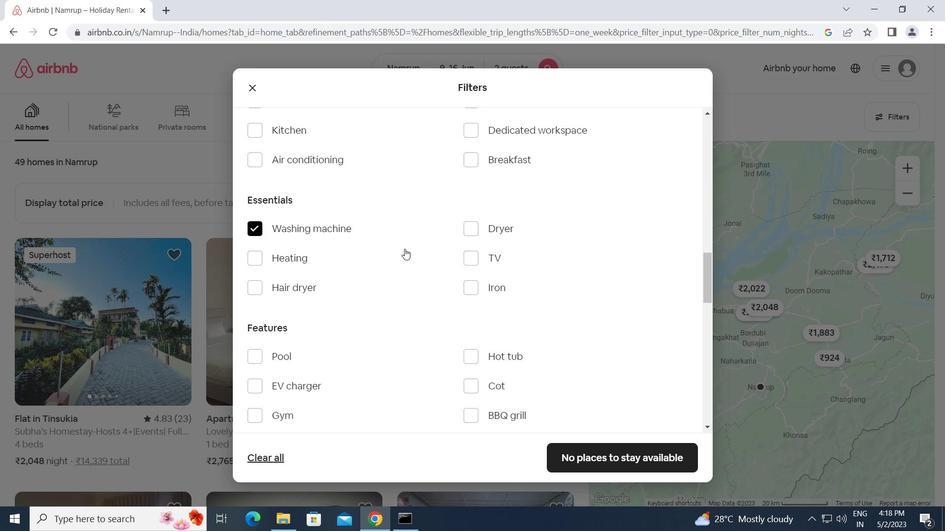 
Action: Mouse scrolled (405, 248) with delta (0, 0)
Screenshot: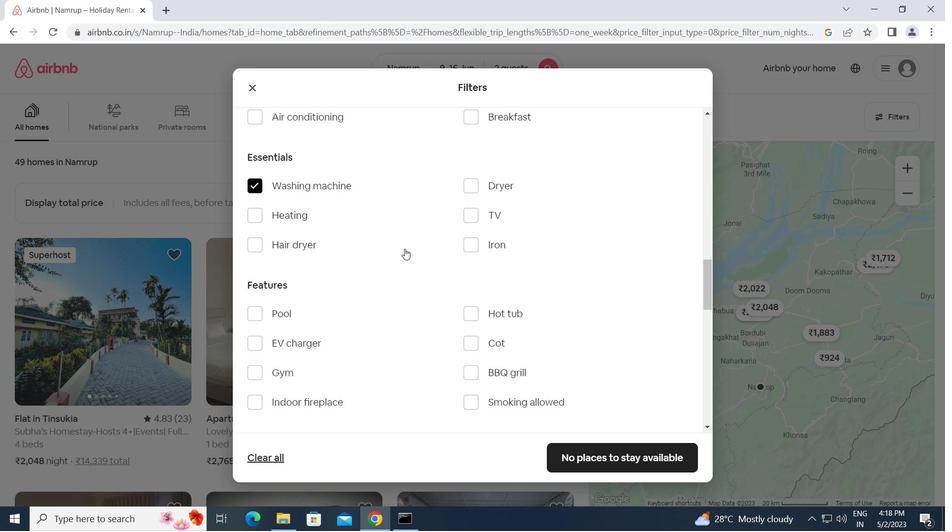 
Action: Mouse moved to (497, 262)
Screenshot: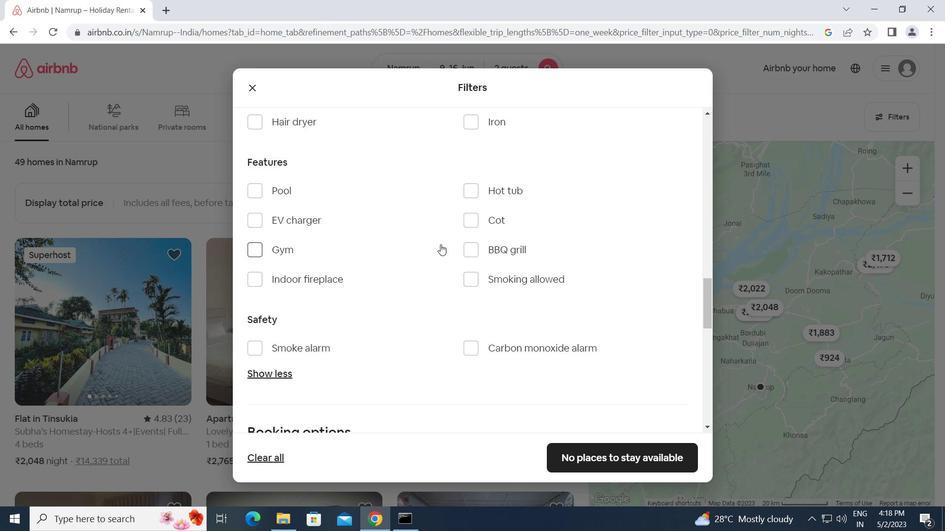 
Action: Mouse scrolled (497, 261) with delta (0, 0)
Screenshot: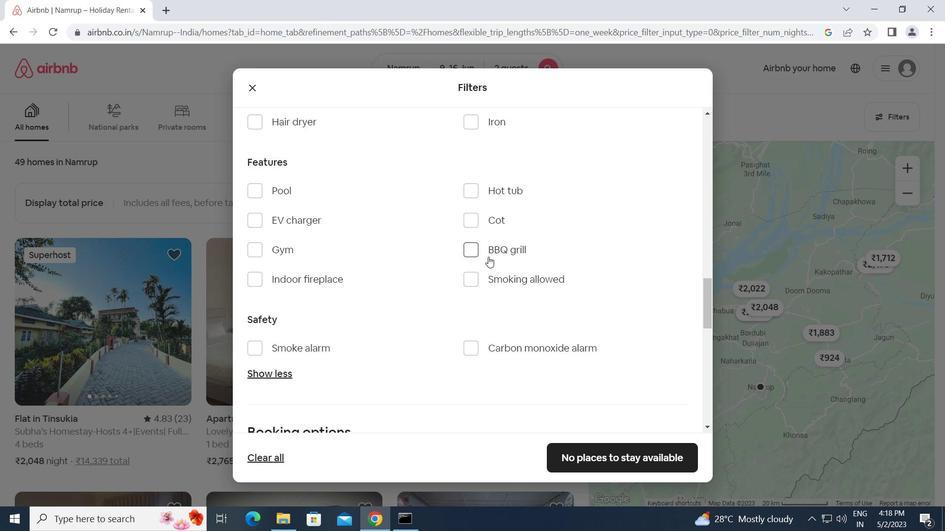 
Action: Mouse scrolled (497, 261) with delta (0, 0)
Screenshot: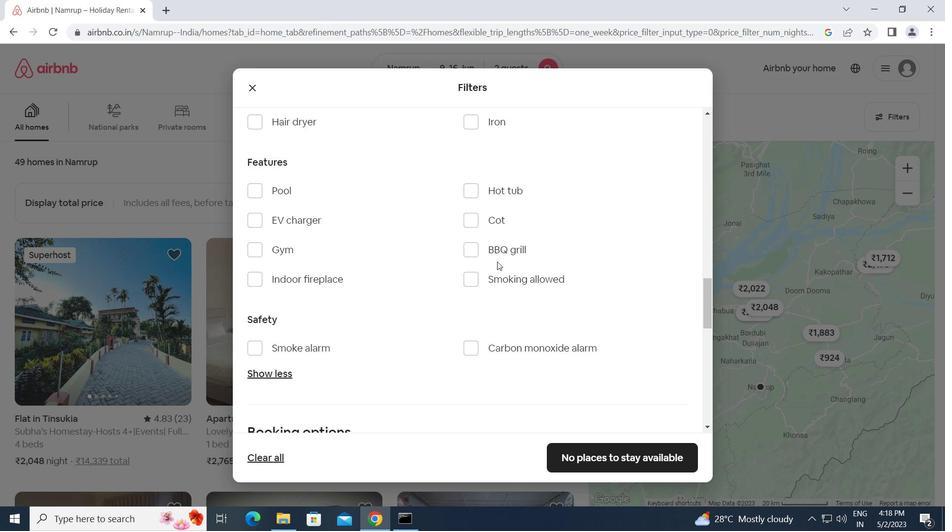 
Action: Mouse scrolled (497, 261) with delta (0, 0)
Screenshot: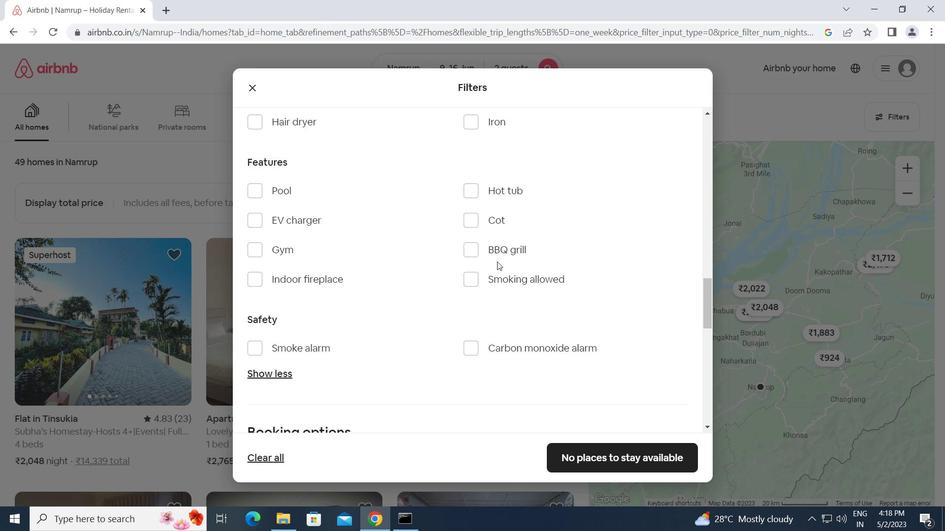 
Action: Mouse moved to (657, 326)
Screenshot: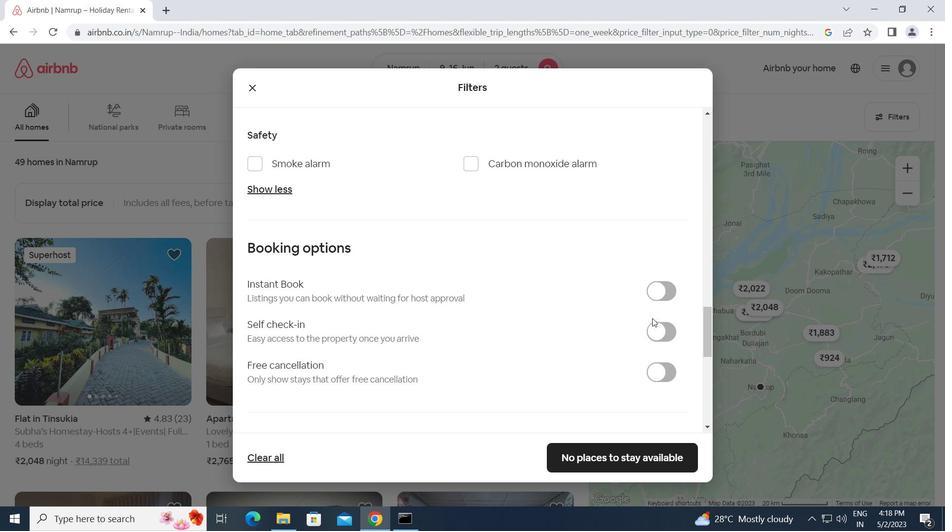 
Action: Mouse pressed left at (657, 326)
Screenshot: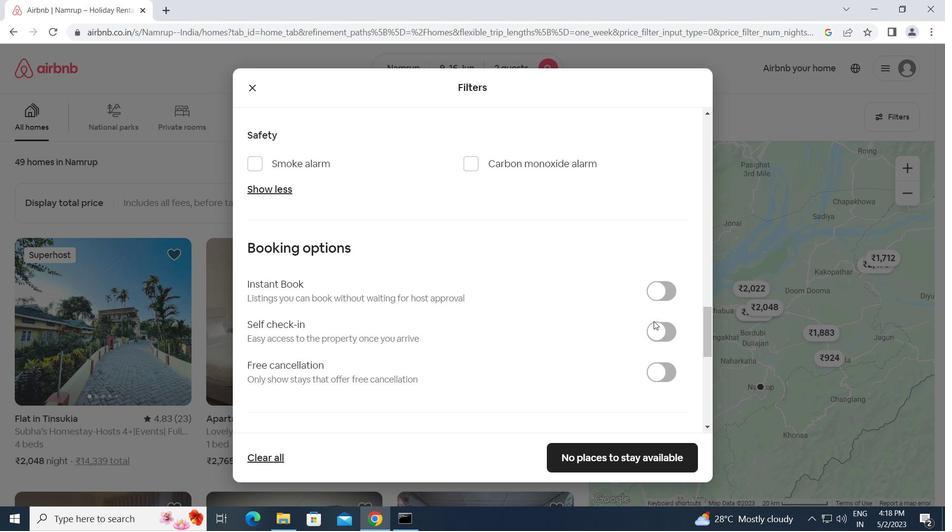 
Action: Mouse moved to (562, 338)
Screenshot: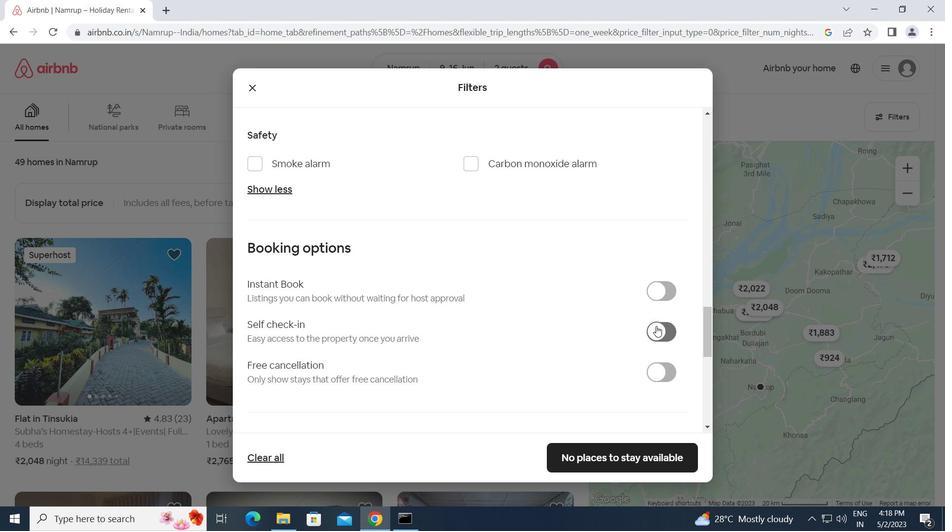 
Action: Mouse scrolled (562, 338) with delta (0, 0)
Screenshot: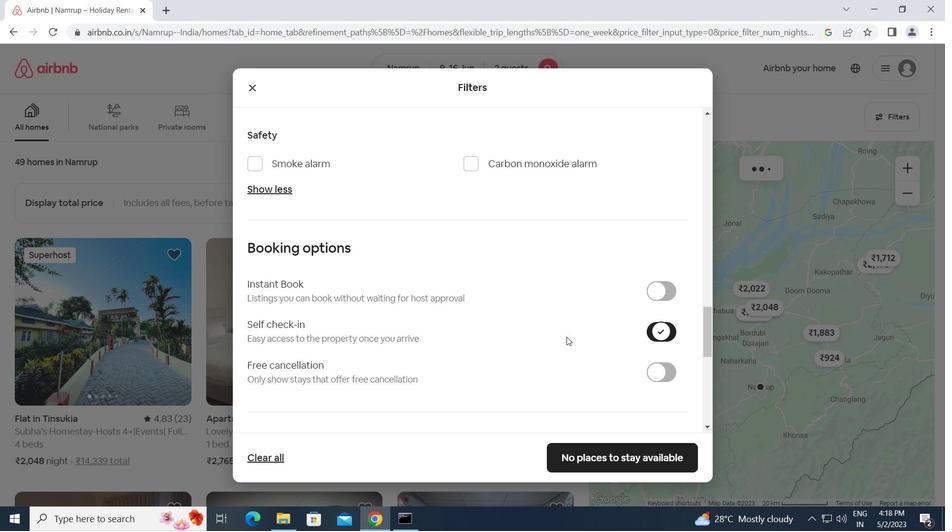 
Action: Mouse scrolled (562, 338) with delta (0, 0)
Screenshot: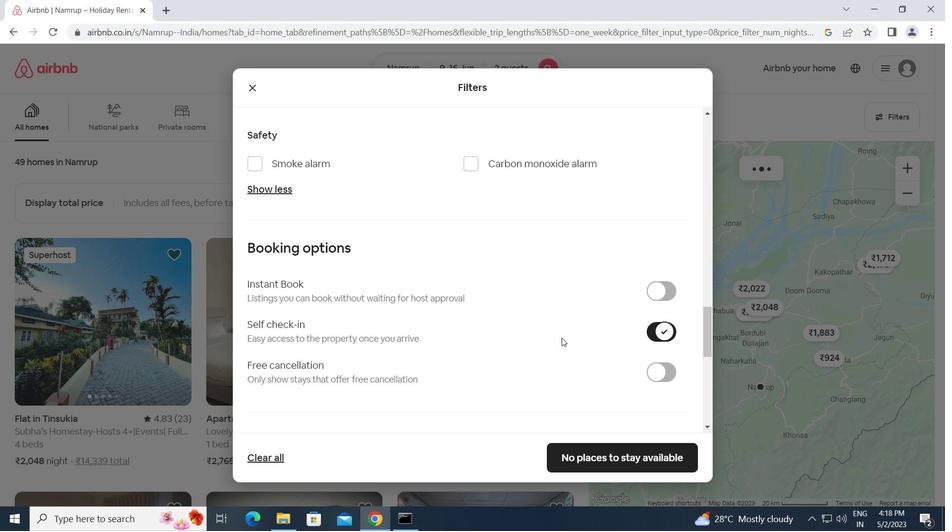 
Action: Mouse scrolled (562, 338) with delta (0, 0)
Screenshot: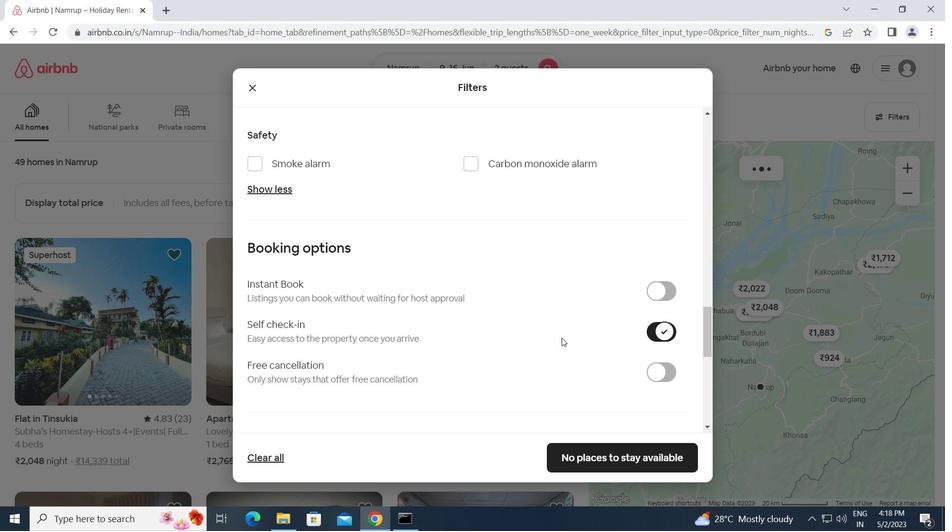 
Action: Mouse scrolled (562, 338) with delta (0, 0)
Screenshot: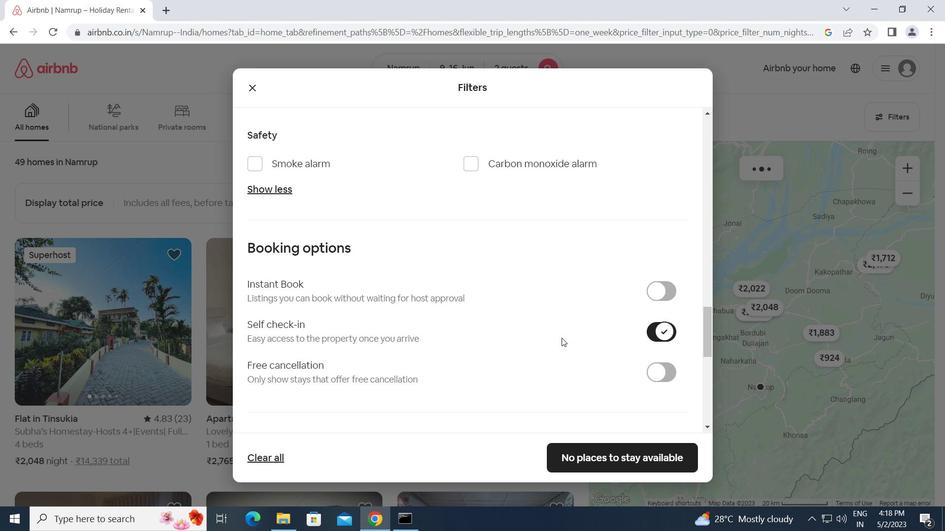 
Action: Mouse moved to (488, 338)
Screenshot: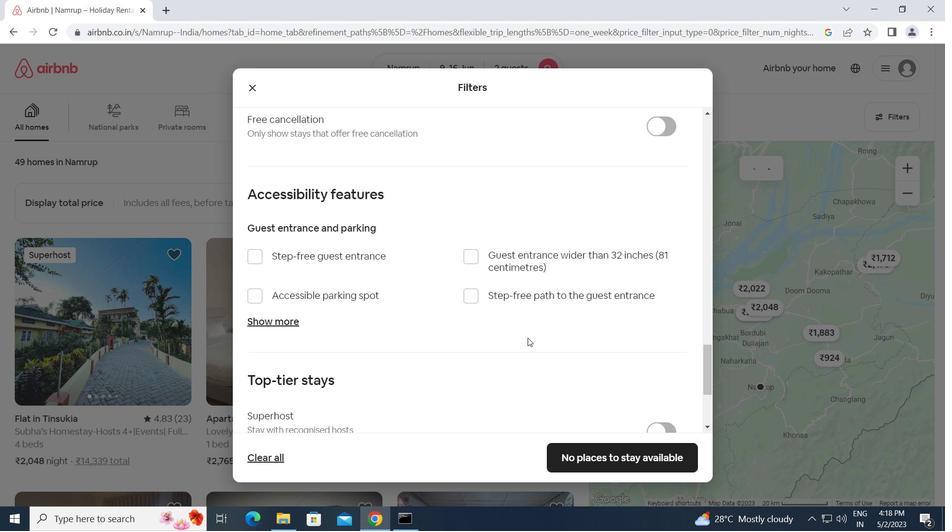 
Action: Mouse scrolled (488, 338) with delta (0, 0)
Screenshot: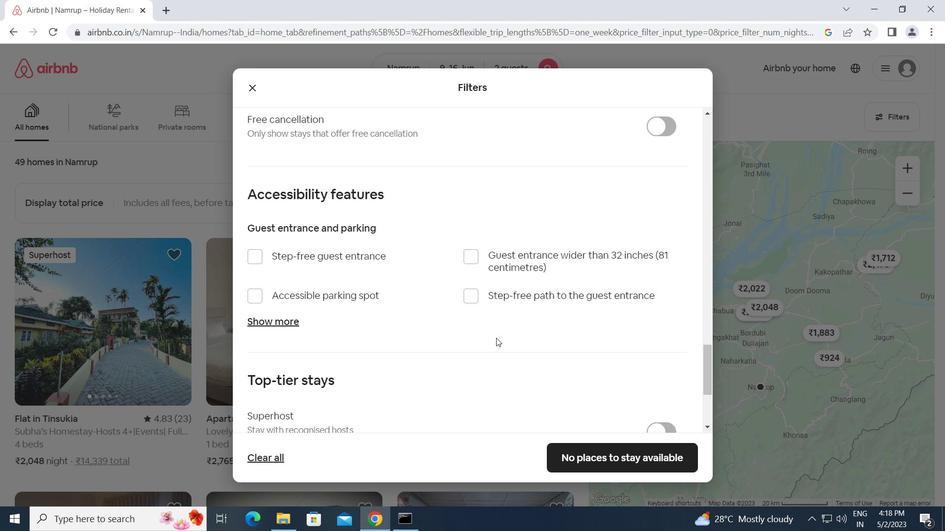 
Action: Mouse scrolled (488, 338) with delta (0, 0)
Screenshot: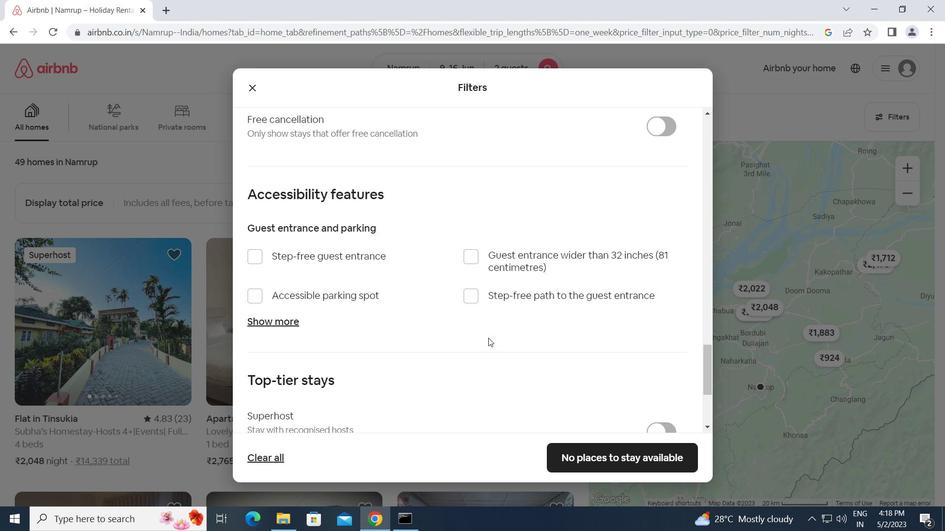 
Action: Mouse scrolled (488, 338) with delta (0, 0)
Screenshot: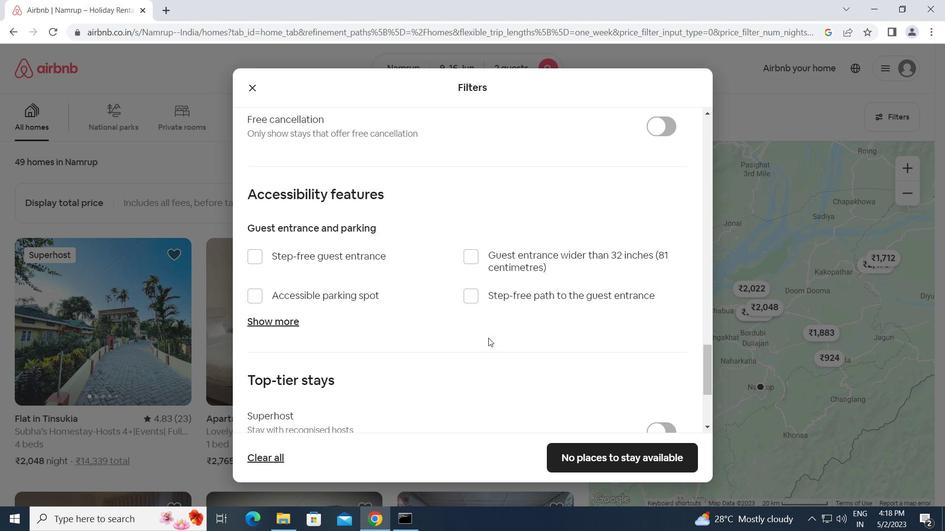 
Action: Mouse moved to (252, 365)
Screenshot: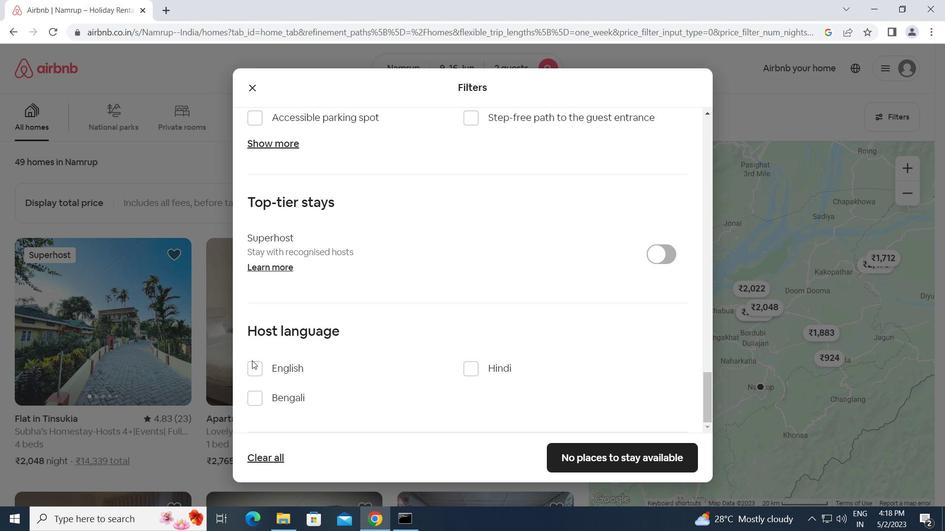 
Action: Mouse pressed left at (252, 365)
Screenshot: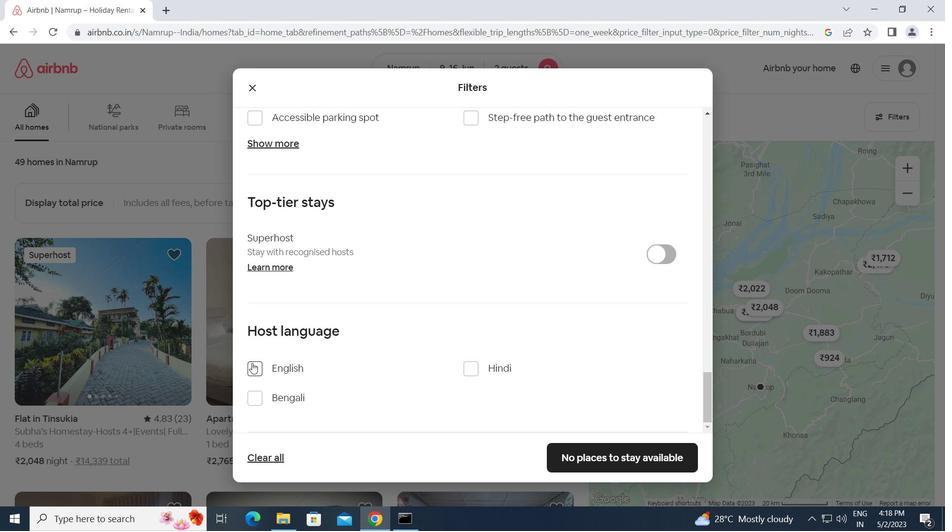 
Action: Mouse moved to (597, 448)
Screenshot: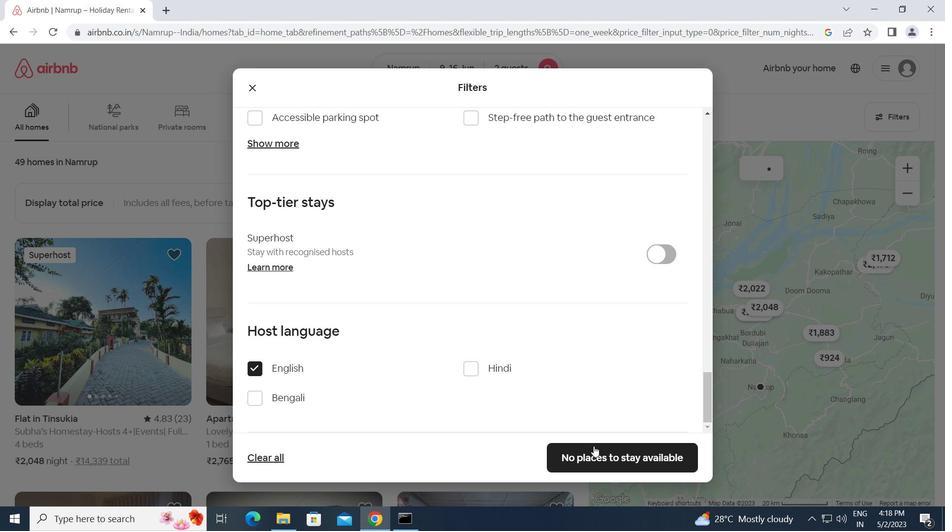
Action: Mouse pressed left at (597, 448)
Screenshot: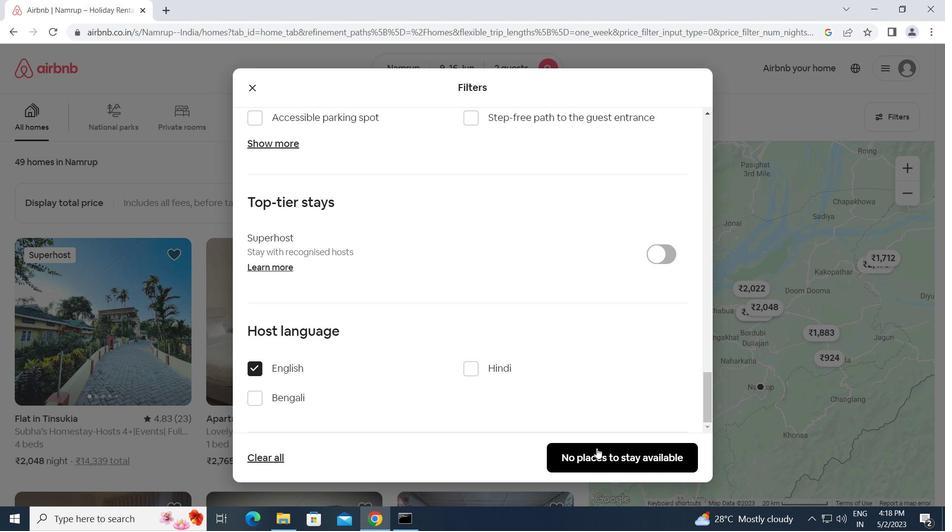 
Action: Mouse moved to (598, 449)
Screenshot: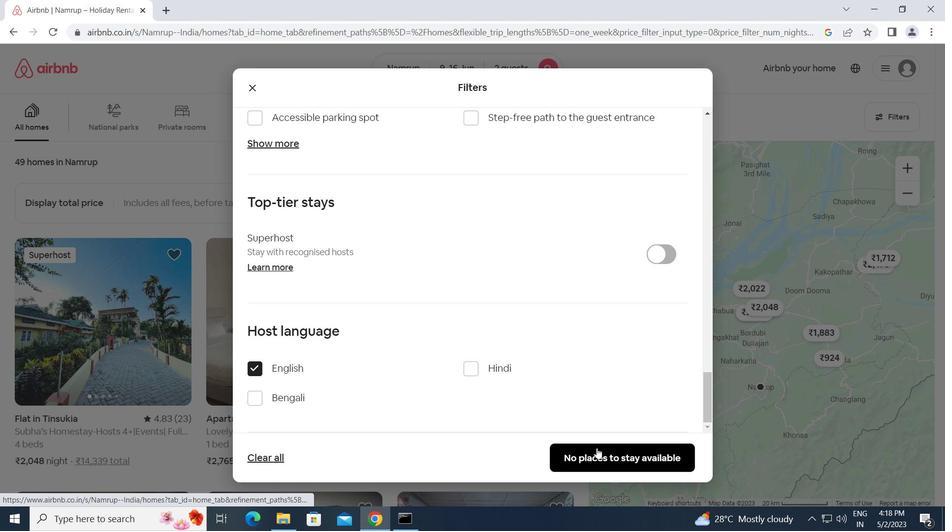 
